 Task: Plan a trip to Nzega, Tanzania from 5th December, 2023 to 10th December, 2023 for 4 adults.2 bedrooms having 4 beds and 2 bathrooms. Property type can be house. Look for 3 properties as per requirement.
Action: Mouse moved to (497, 110)
Screenshot: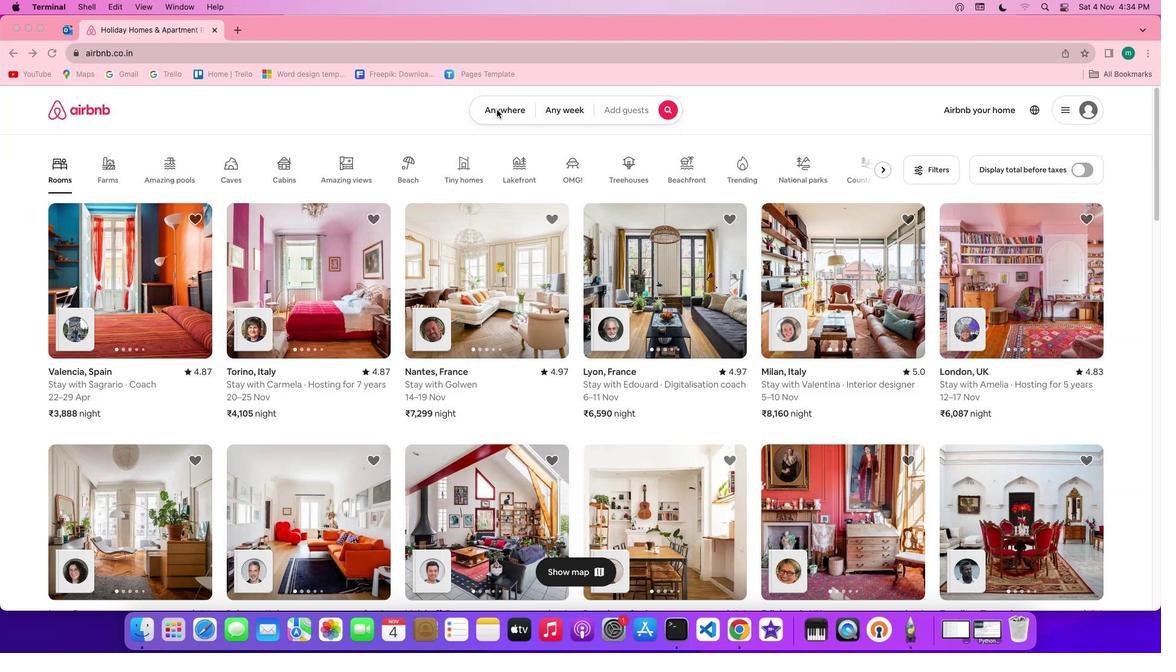 
Action: Mouse pressed left at (497, 110)
Screenshot: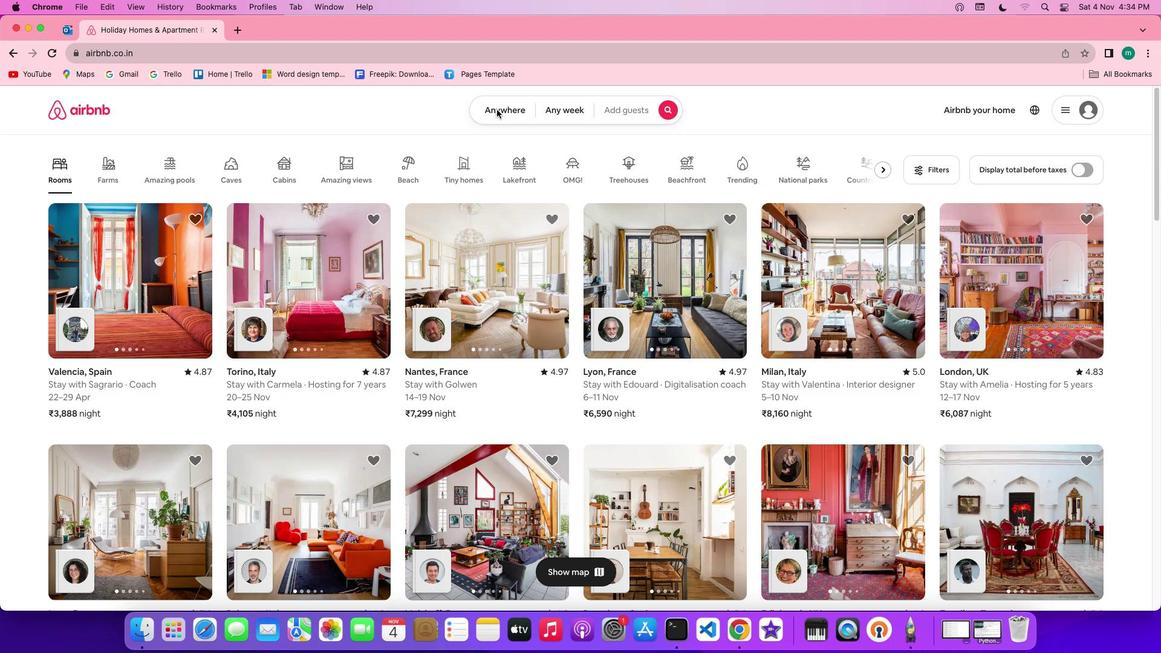 
Action: Mouse pressed left at (497, 110)
Screenshot: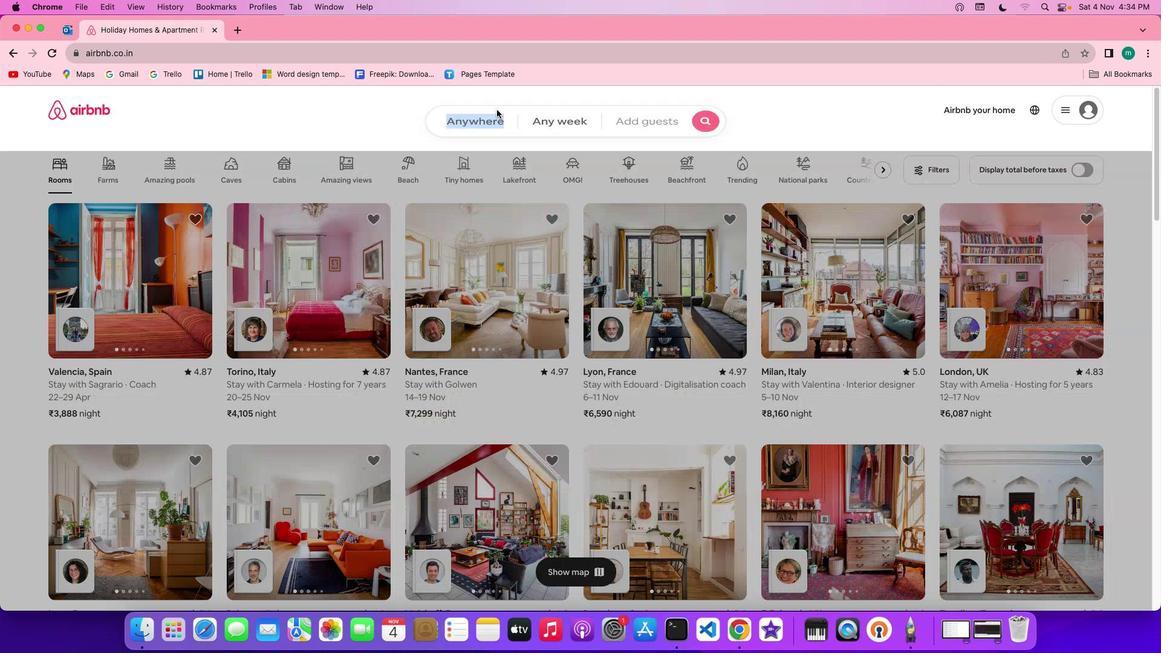 
Action: Mouse moved to (454, 155)
Screenshot: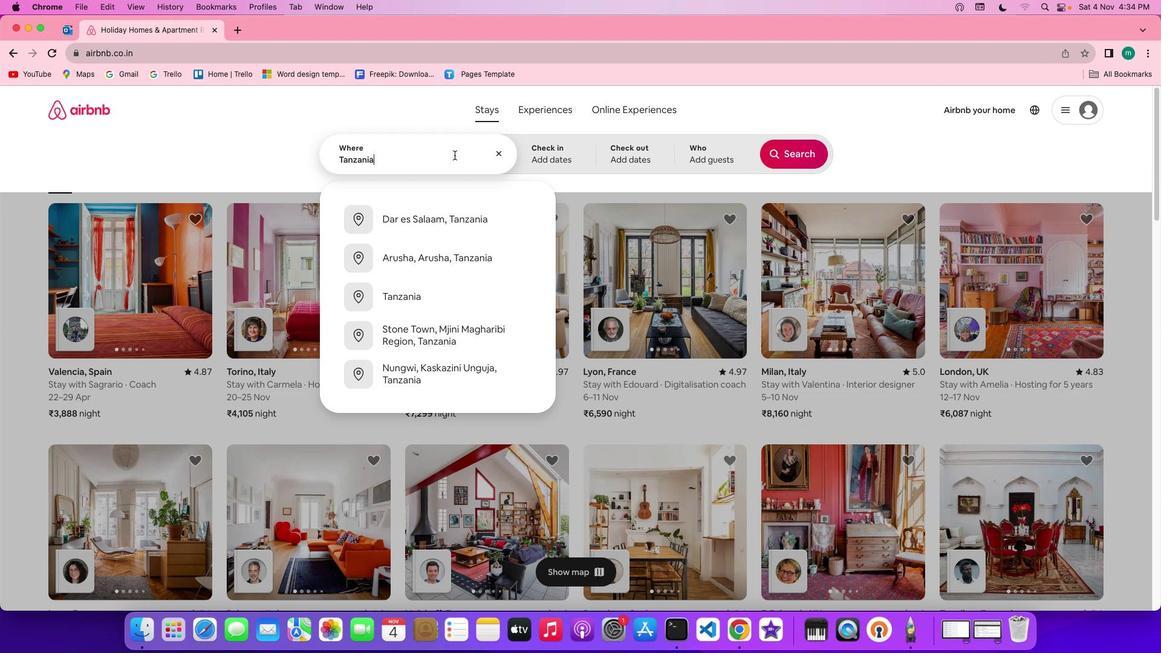 
Action: Key pressed Key.shift'N''z''e''g''a'','Key.spaceKey.shift't''a''n''z''a''n''i''a'
Screenshot: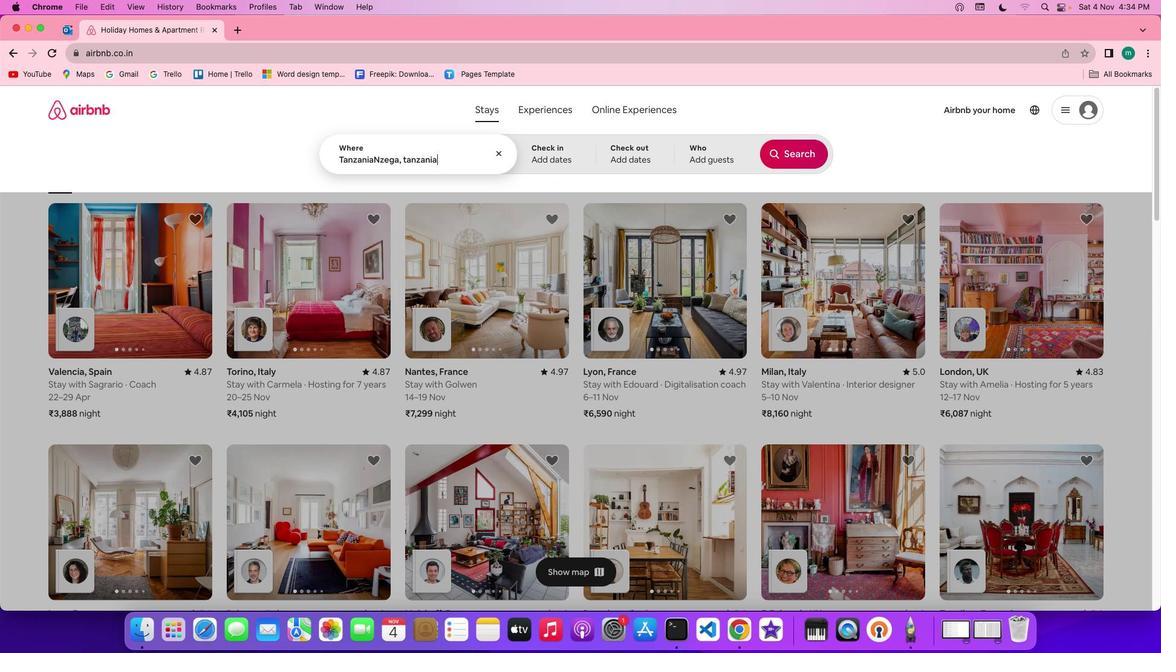 
Action: Mouse moved to (575, 163)
Screenshot: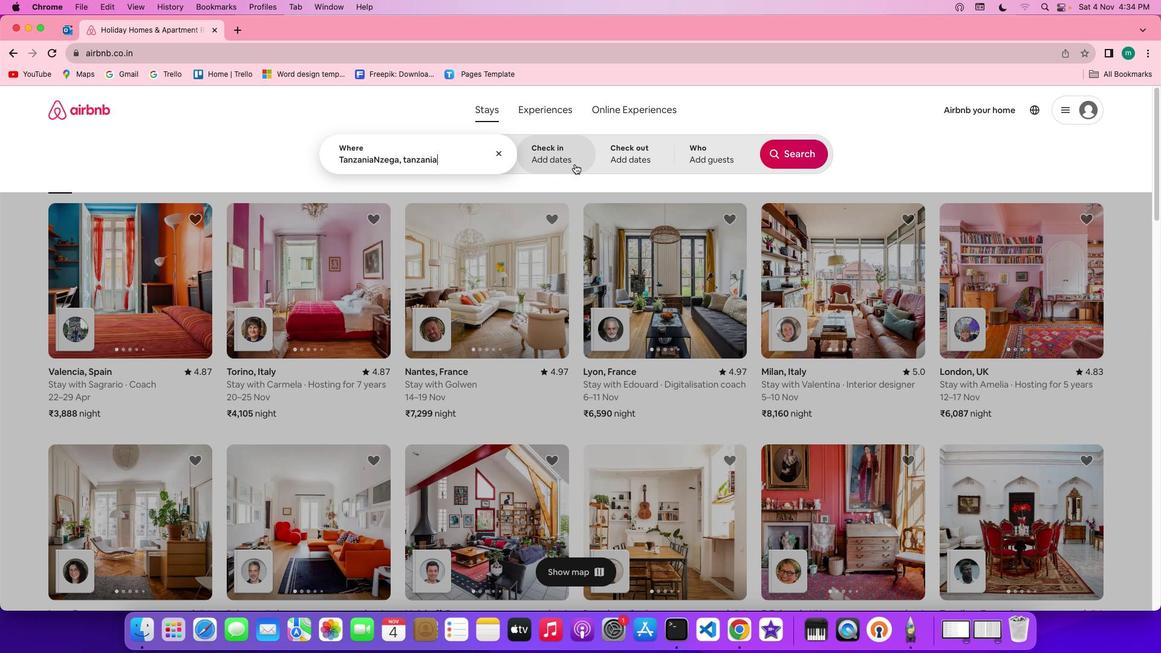 
Action: Mouse pressed left at (575, 163)
Screenshot: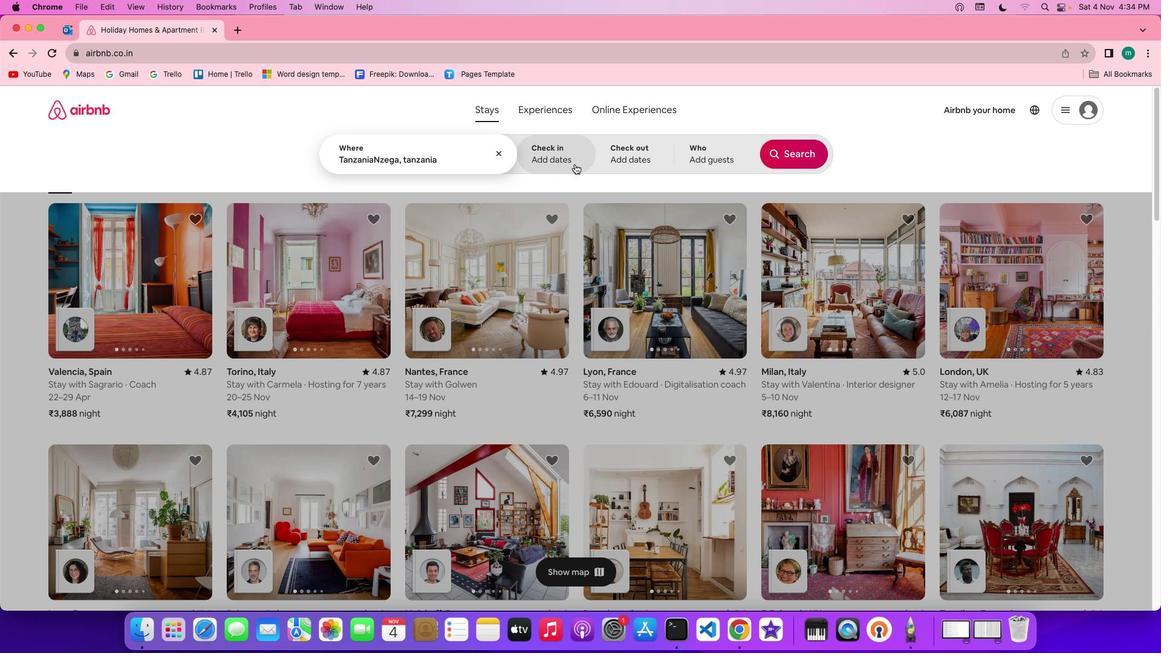 
Action: Mouse moved to (658, 332)
Screenshot: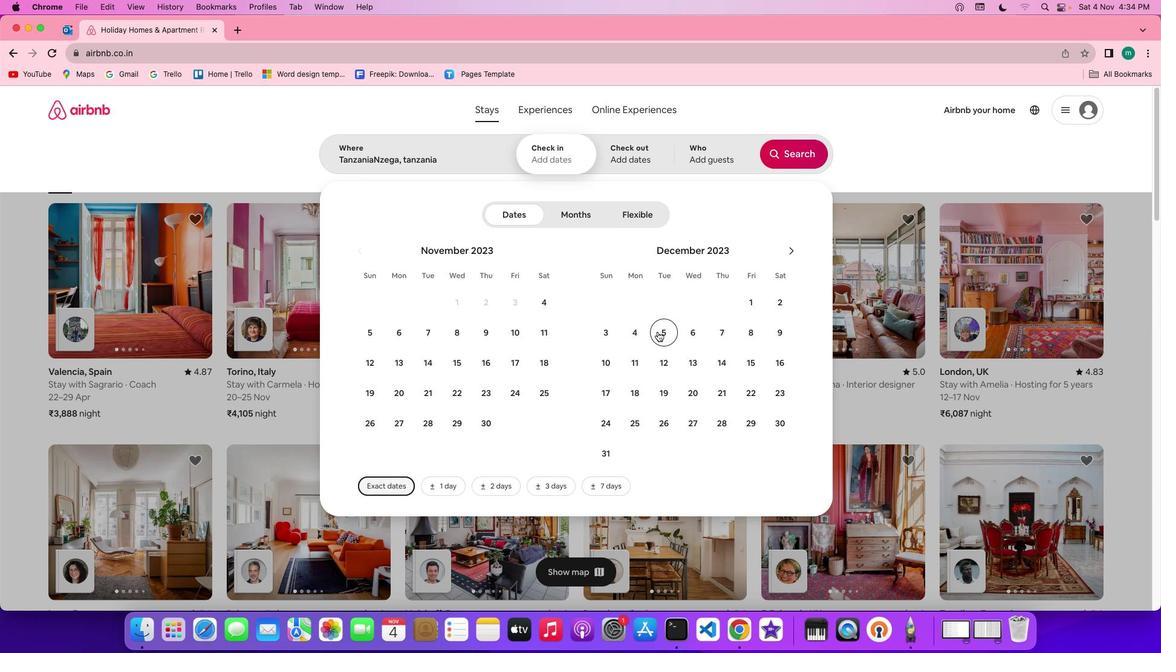 
Action: Mouse pressed left at (658, 332)
Screenshot: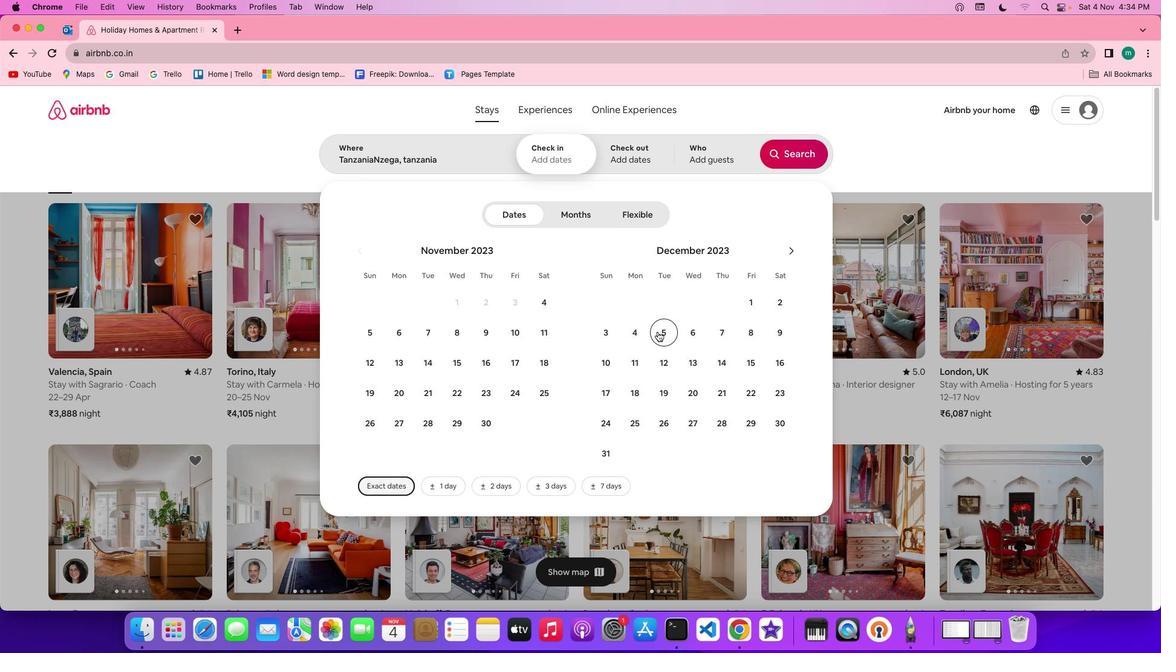 
Action: Mouse moved to (616, 361)
Screenshot: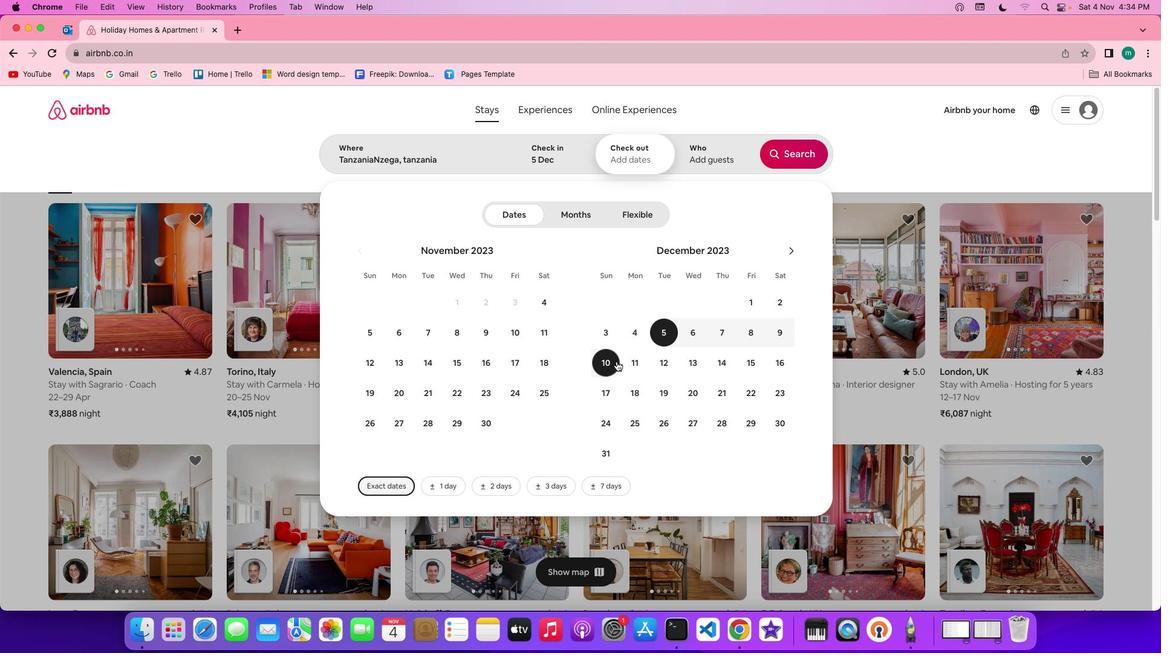 
Action: Mouse pressed left at (616, 361)
Screenshot: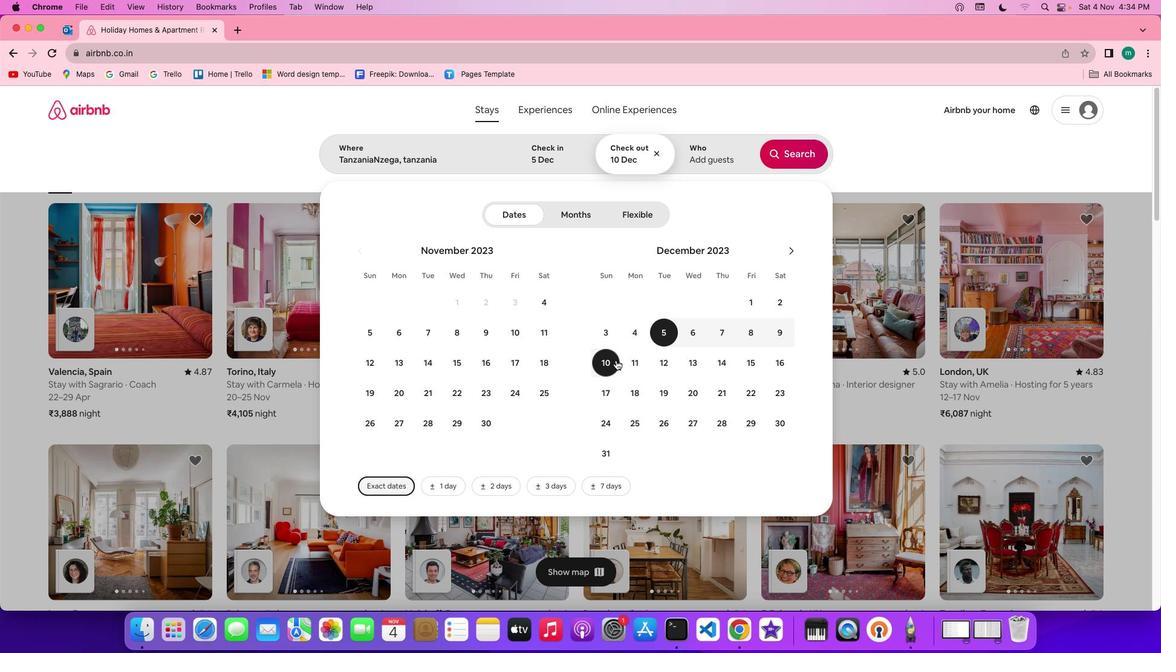 
Action: Mouse moved to (694, 165)
Screenshot: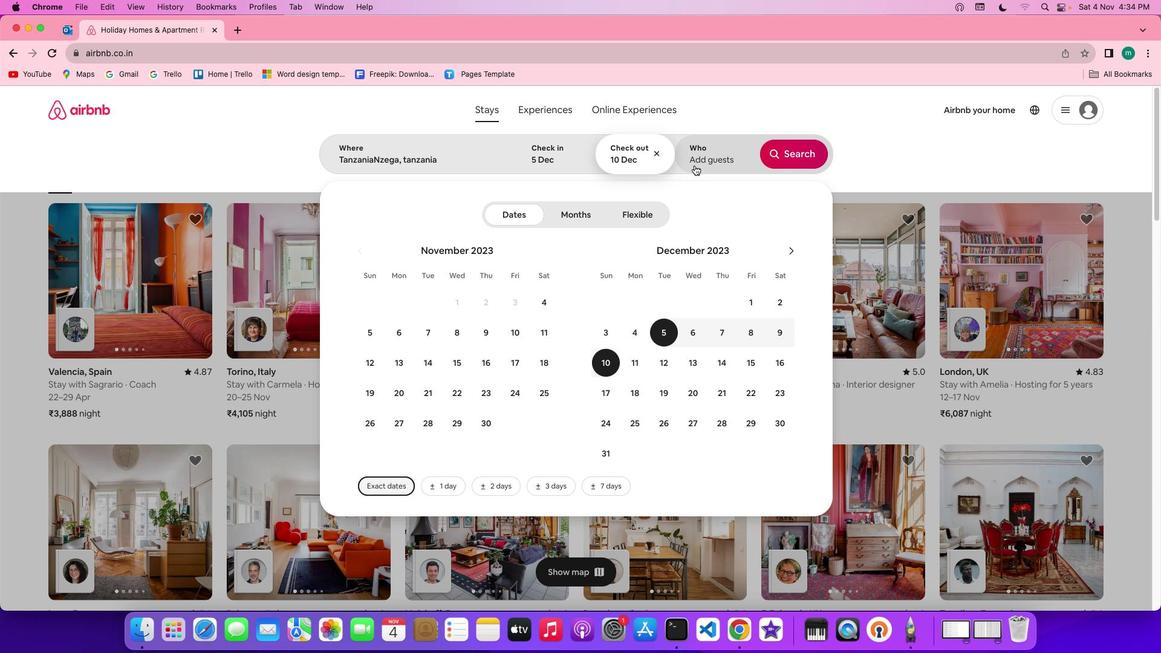 
Action: Mouse pressed left at (694, 165)
Screenshot: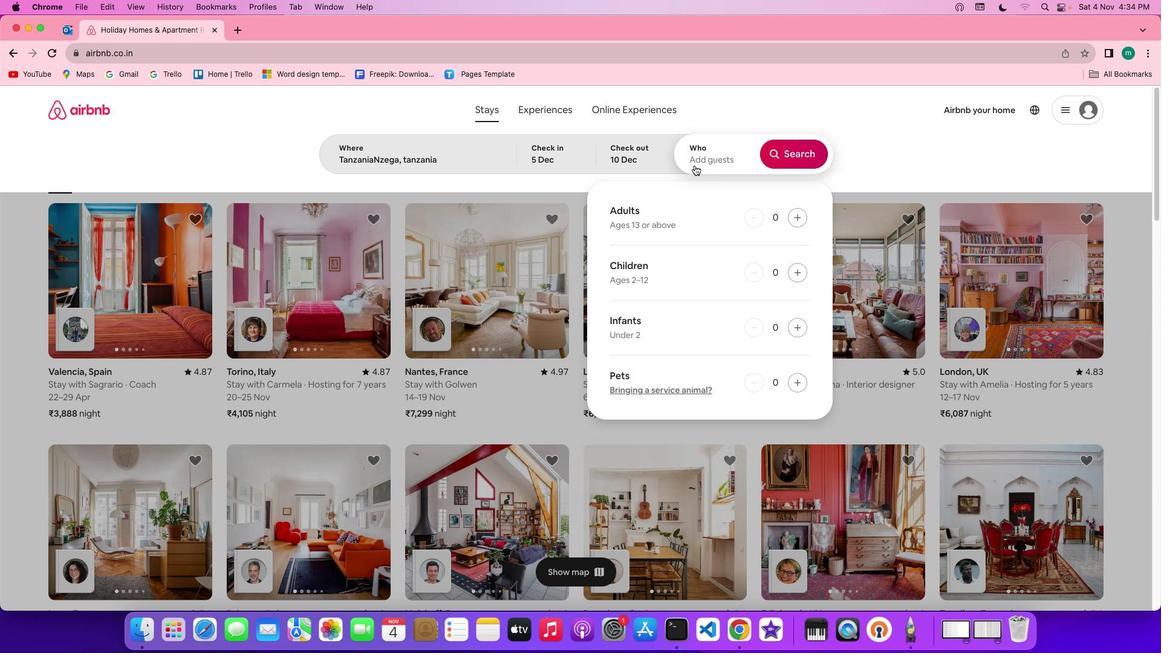 
Action: Mouse moved to (790, 217)
Screenshot: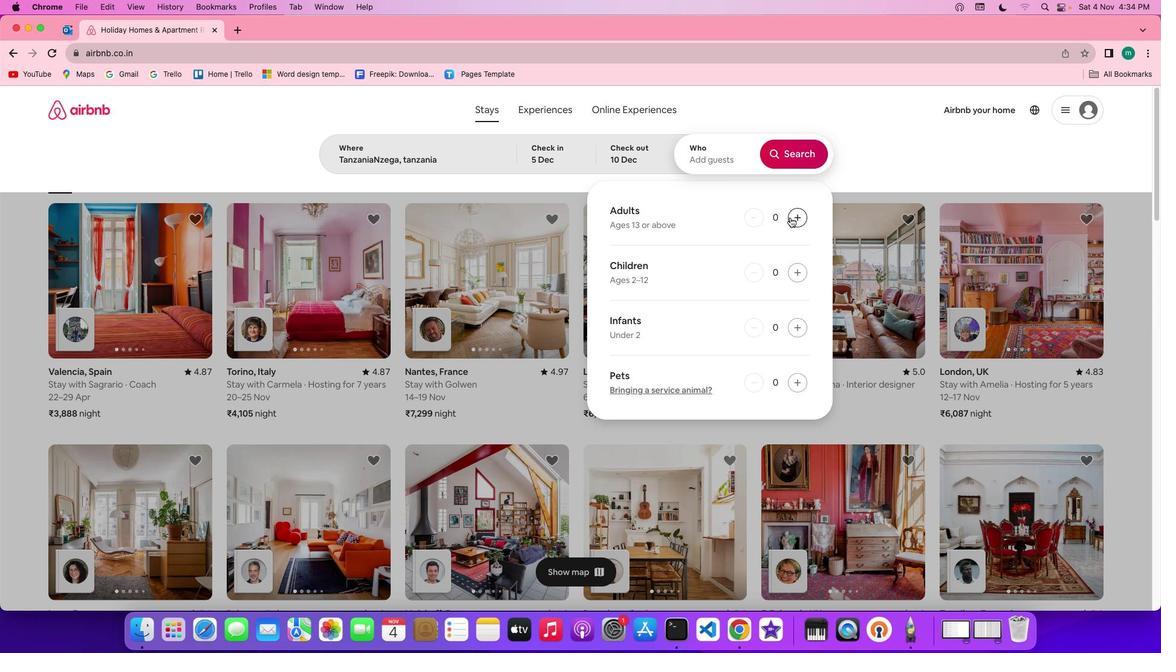 
Action: Mouse pressed left at (790, 217)
Screenshot: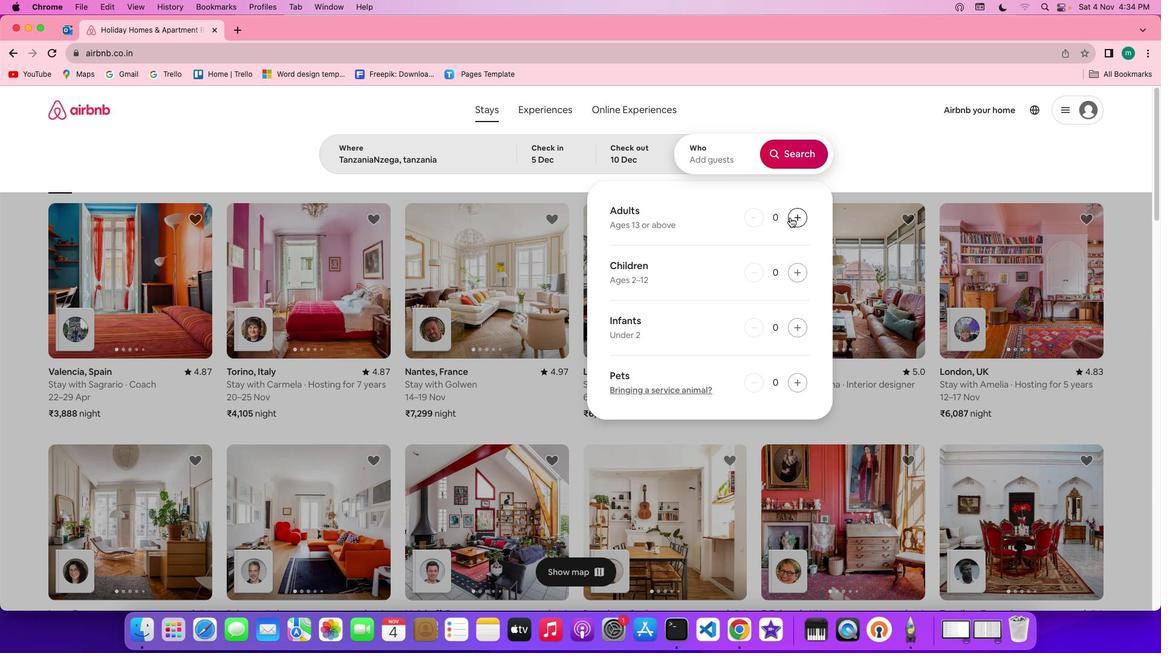 
Action: Mouse pressed left at (790, 217)
Screenshot: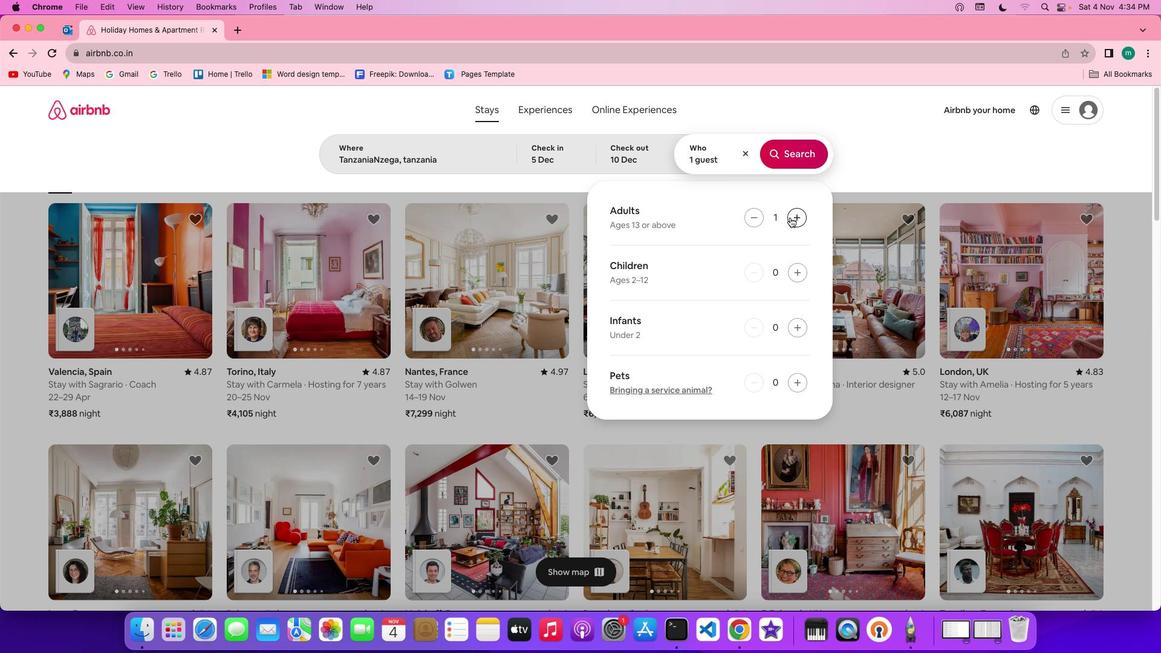 
Action: Mouse pressed left at (790, 217)
Screenshot: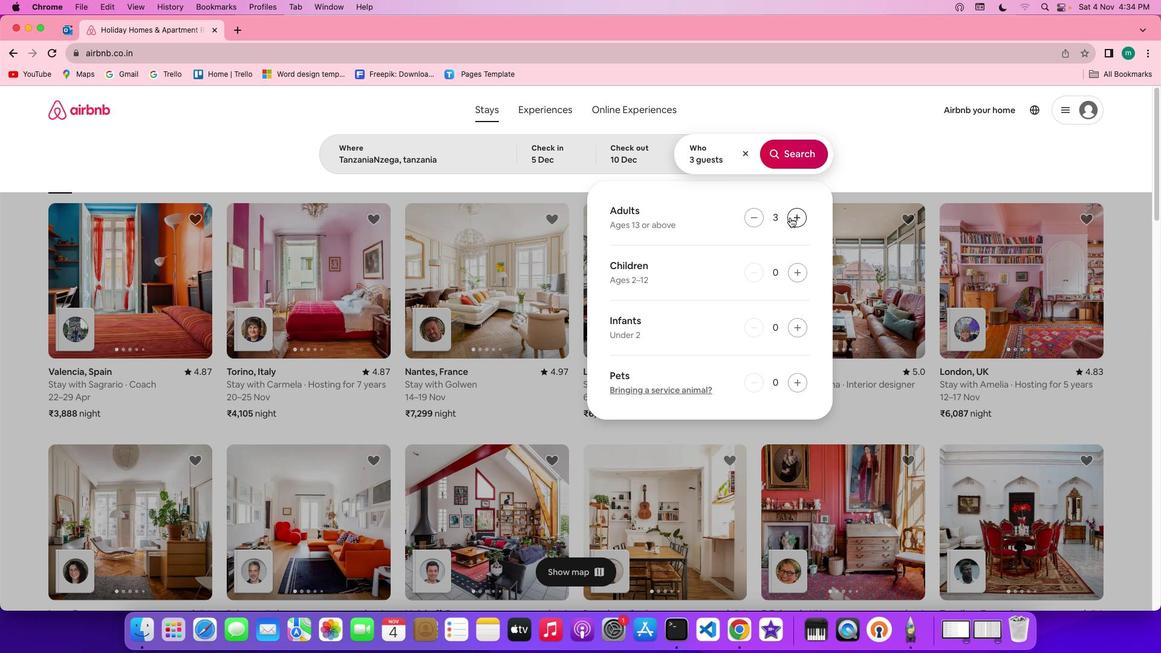 
Action: Mouse pressed left at (790, 217)
Screenshot: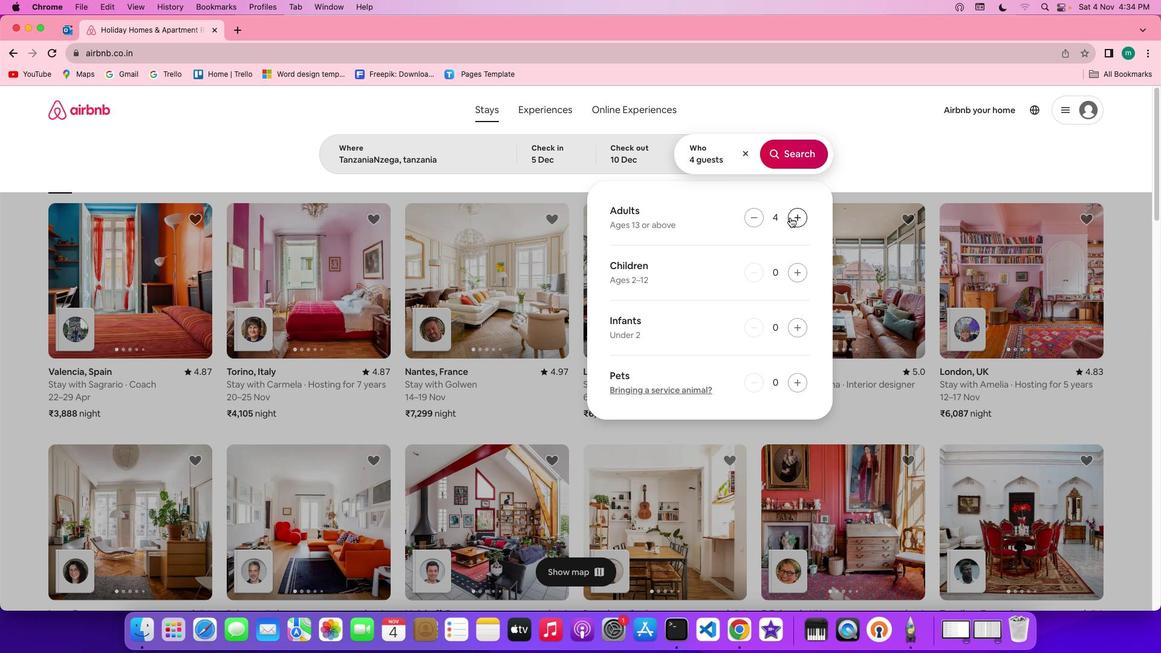
Action: Mouse moved to (793, 159)
Screenshot: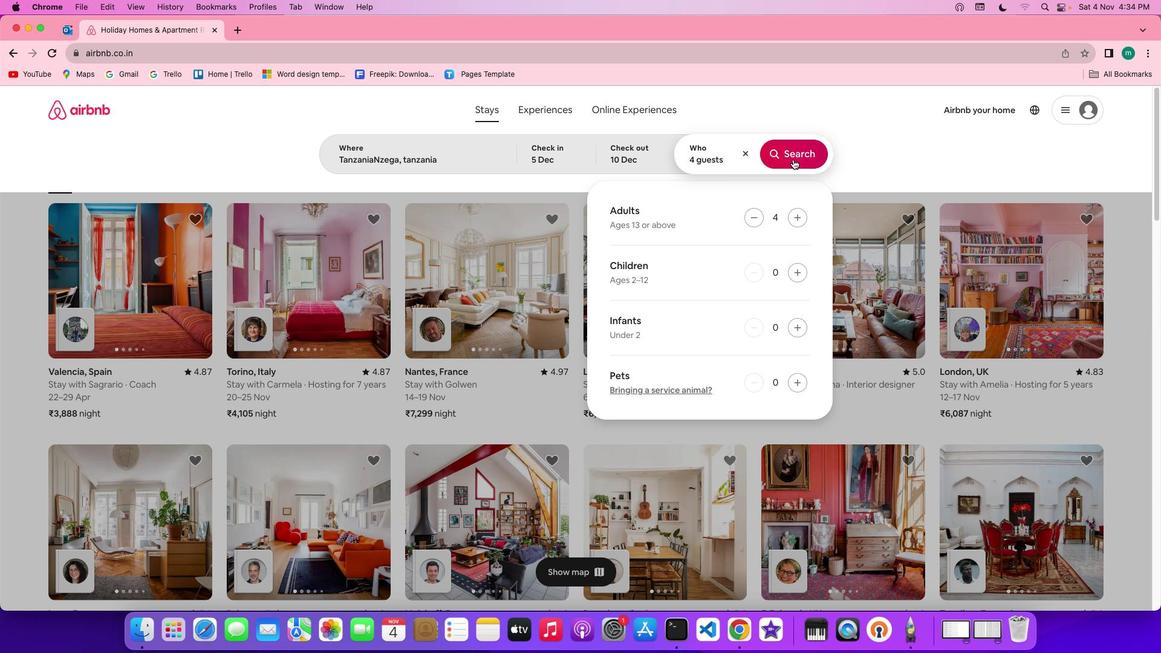 
Action: Mouse pressed left at (793, 159)
Screenshot: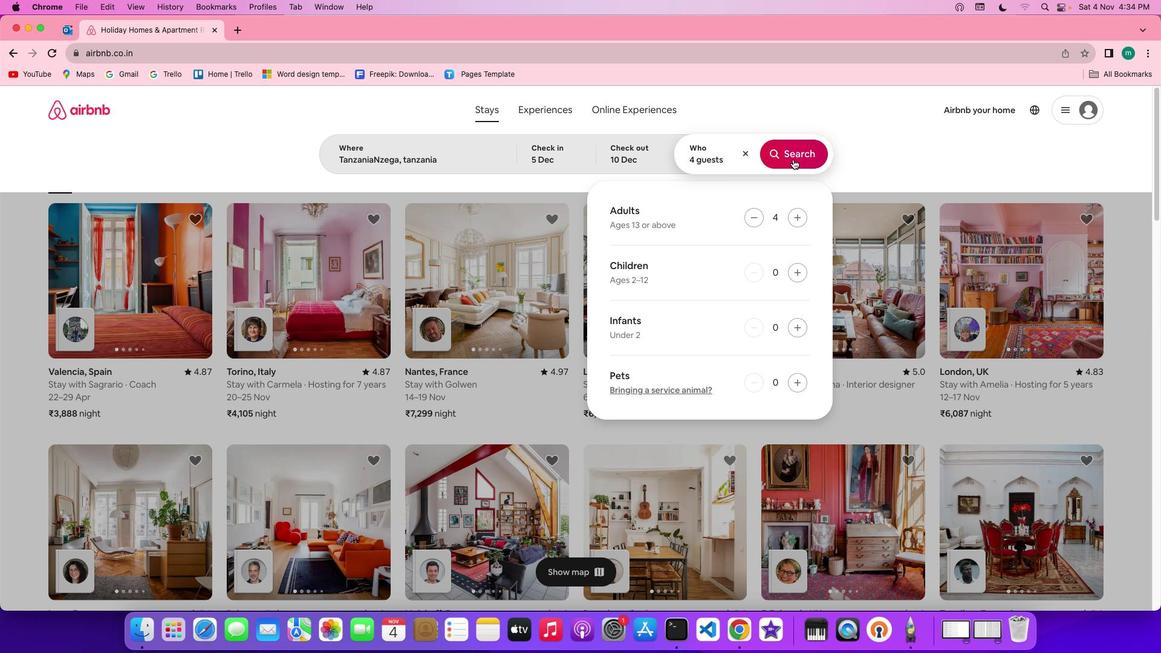 
Action: Mouse moved to (957, 154)
Screenshot: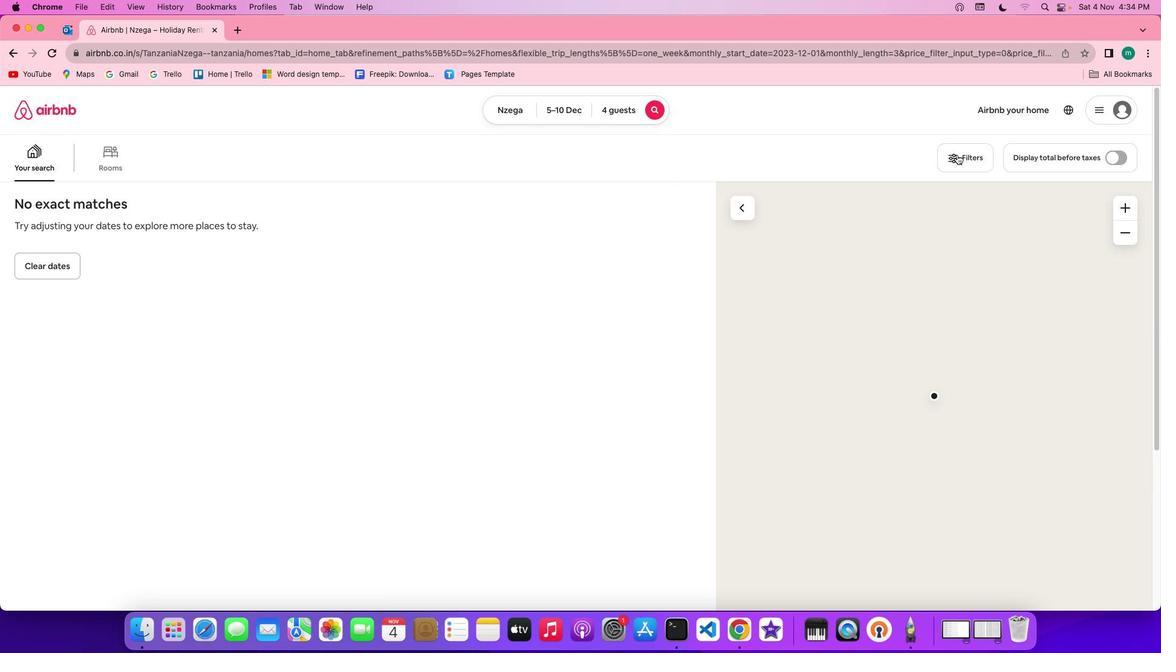 
Action: Mouse pressed left at (957, 154)
Screenshot: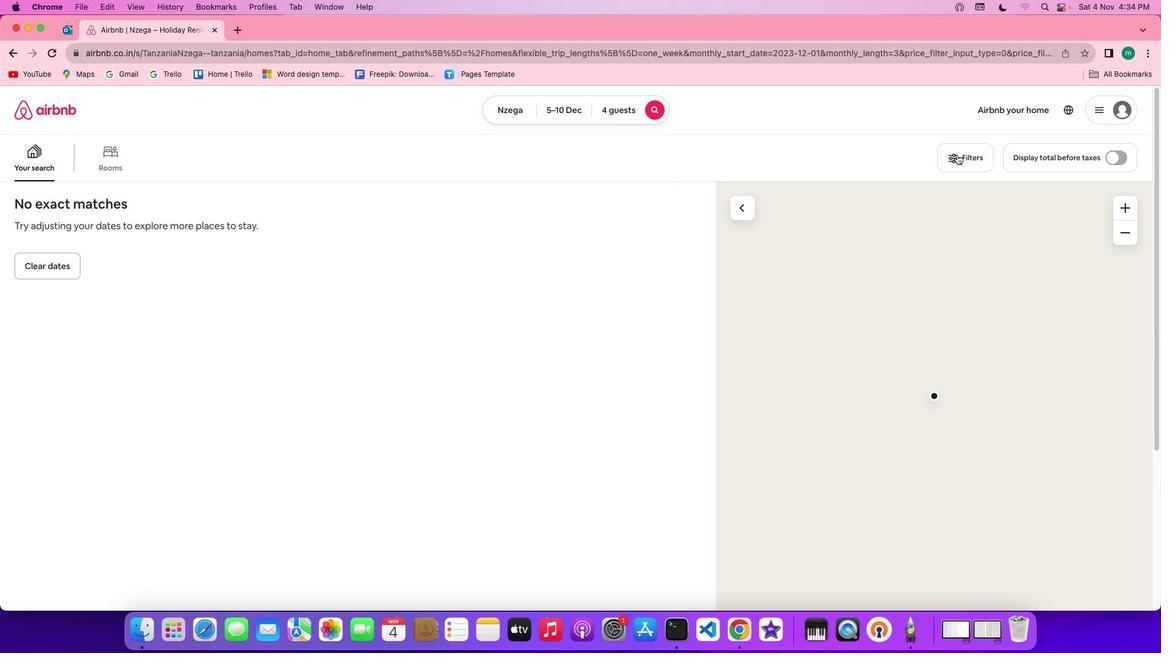 
Action: Mouse moved to (968, 154)
Screenshot: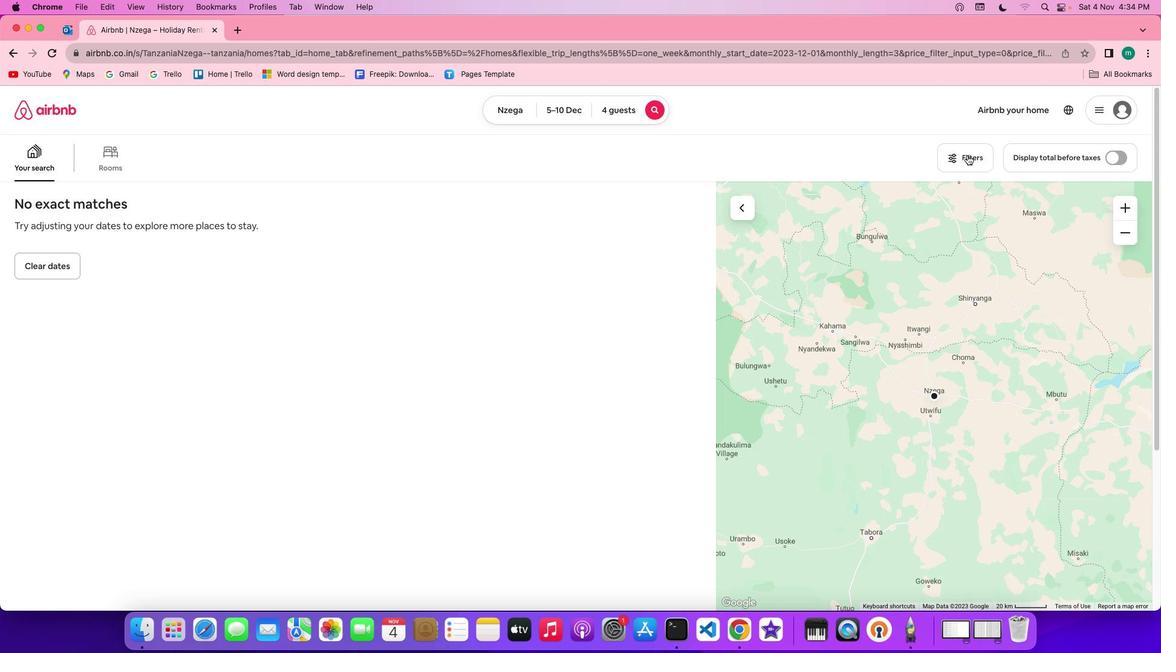 
Action: Mouse pressed left at (968, 154)
Screenshot: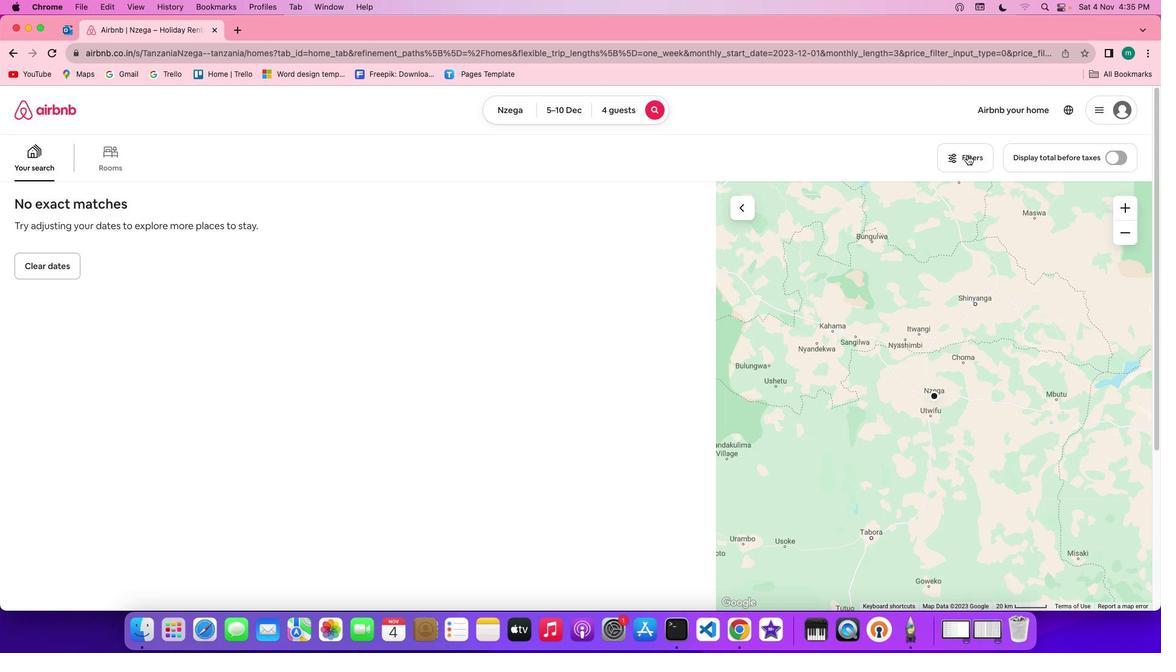 
Action: Mouse moved to (553, 380)
Screenshot: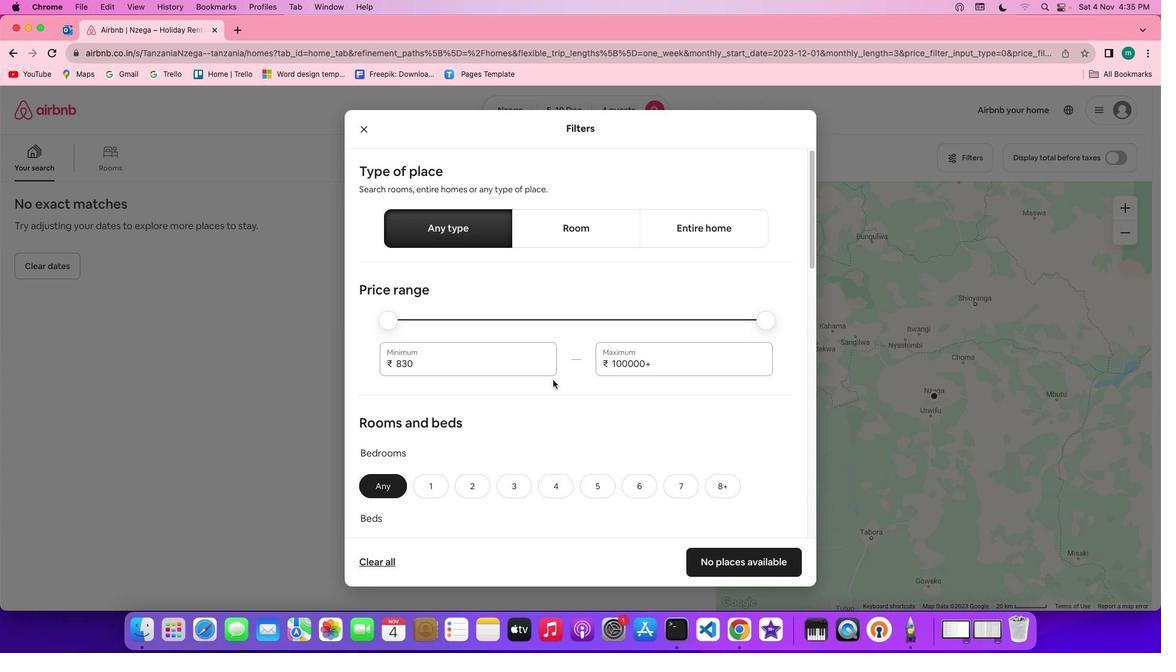 
Action: Mouse scrolled (553, 380) with delta (0, 0)
Screenshot: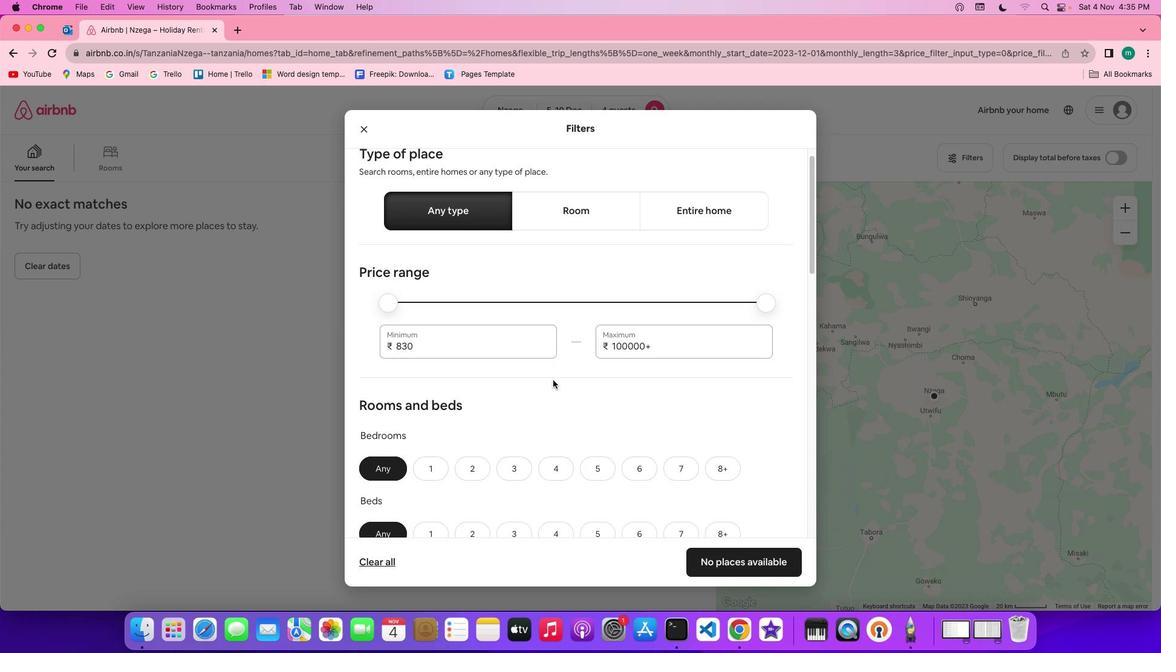 
Action: Mouse scrolled (553, 380) with delta (0, 0)
Screenshot: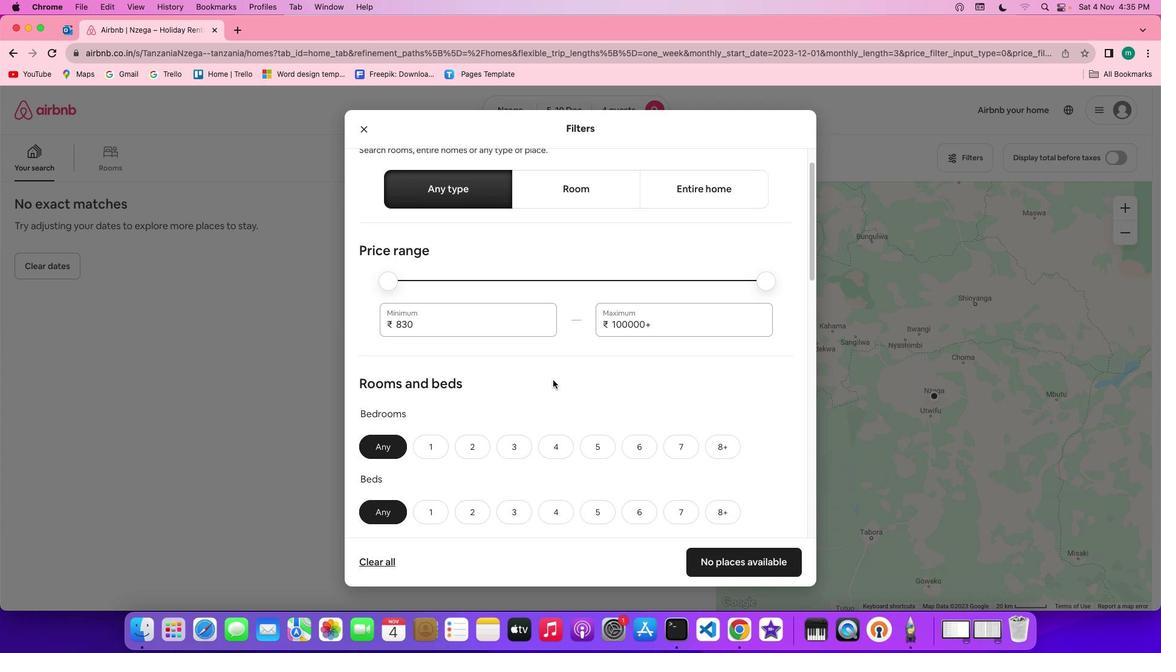 
Action: Mouse scrolled (553, 380) with delta (0, -1)
Screenshot: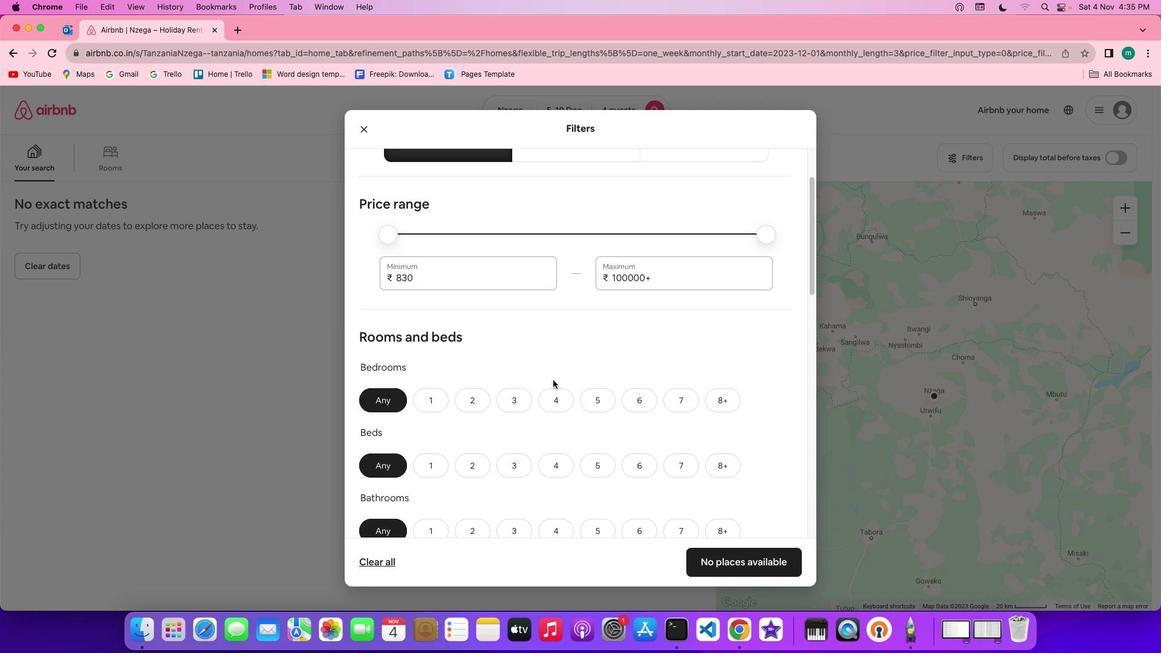 
Action: Mouse scrolled (553, 380) with delta (0, -1)
Screenshot: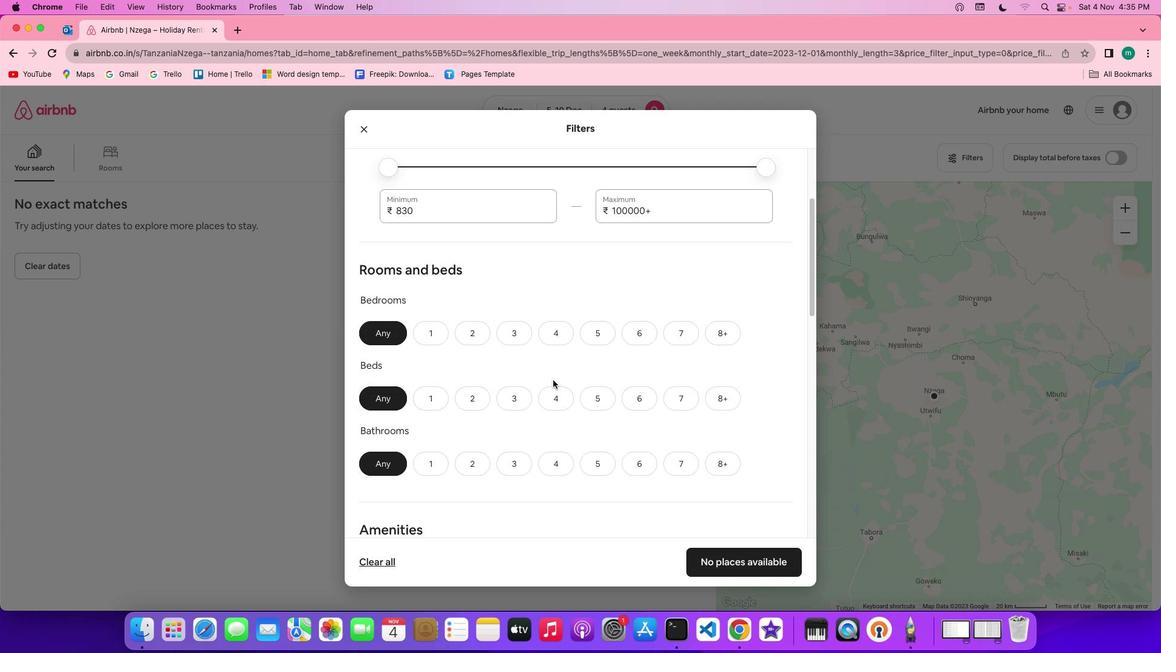 
Action: Mouse scrolled (553, 380) with delta (0, 0)
Screenshot: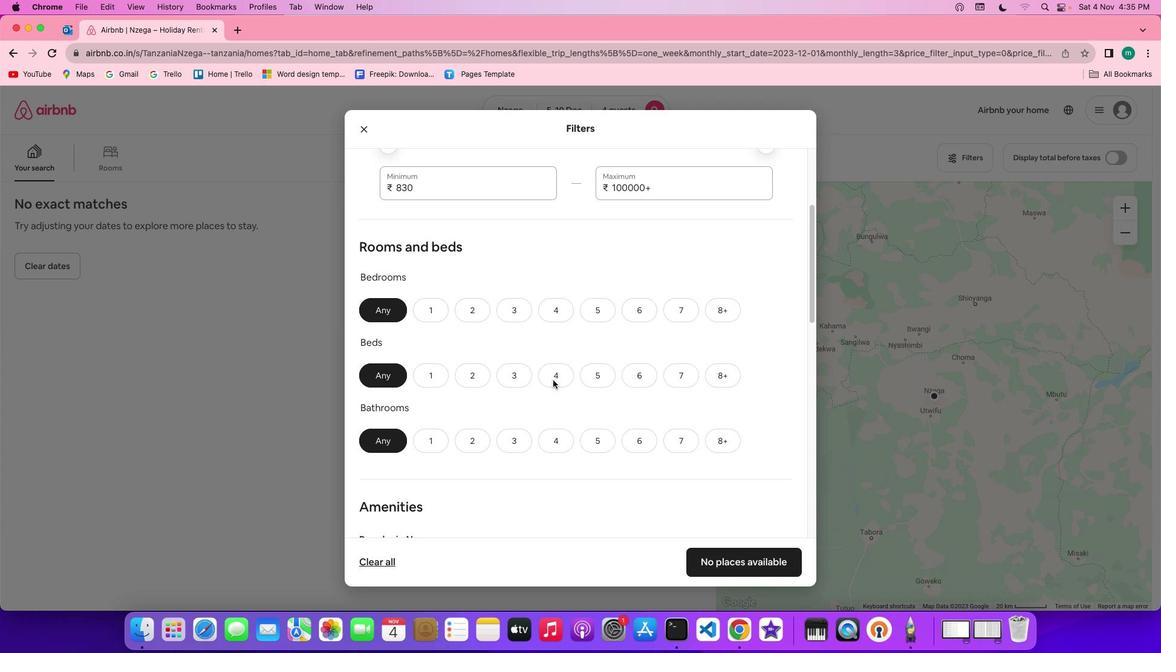 
Action: Mouse scrolled (553, 380) with delta (0, 0)
Screenshot: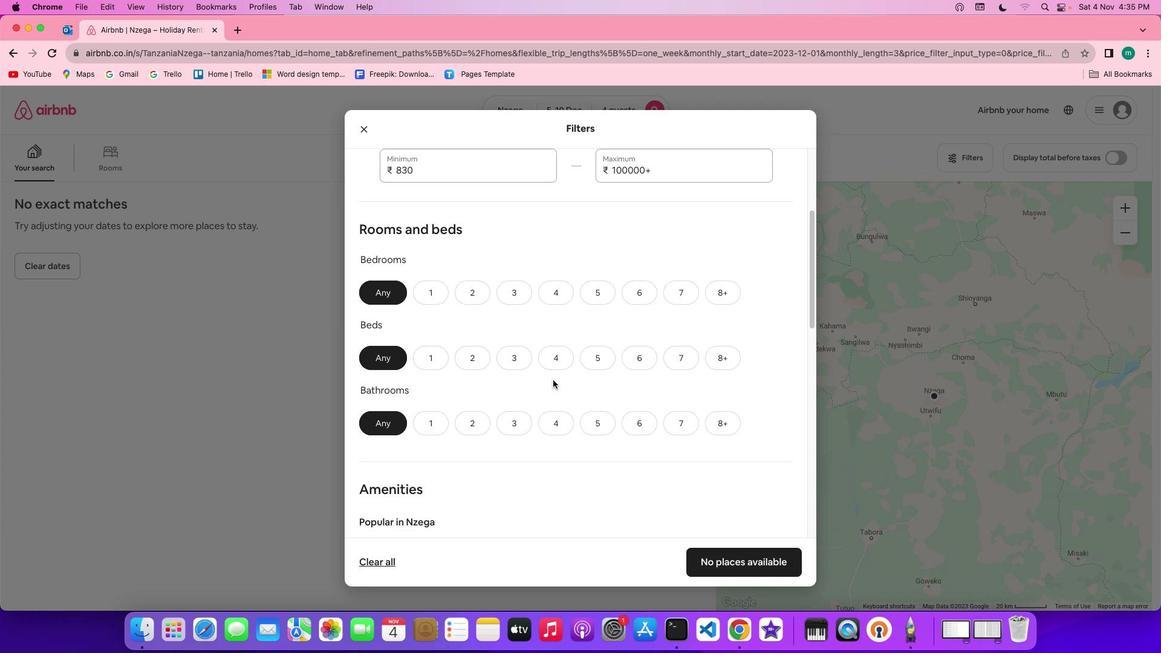 
Action: Mouse scrolled (553, 380) with delta (0, -1)
Screenshot: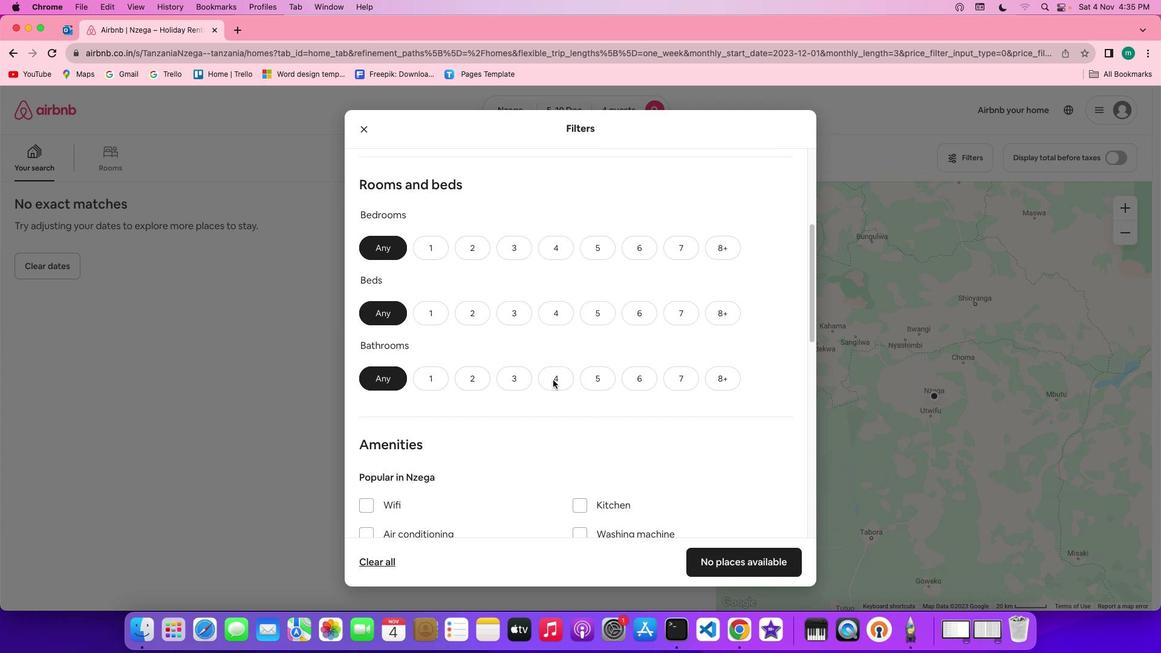 
Action: Mouse scrolled (553, 380) with delta (0, -1)
Screenshot: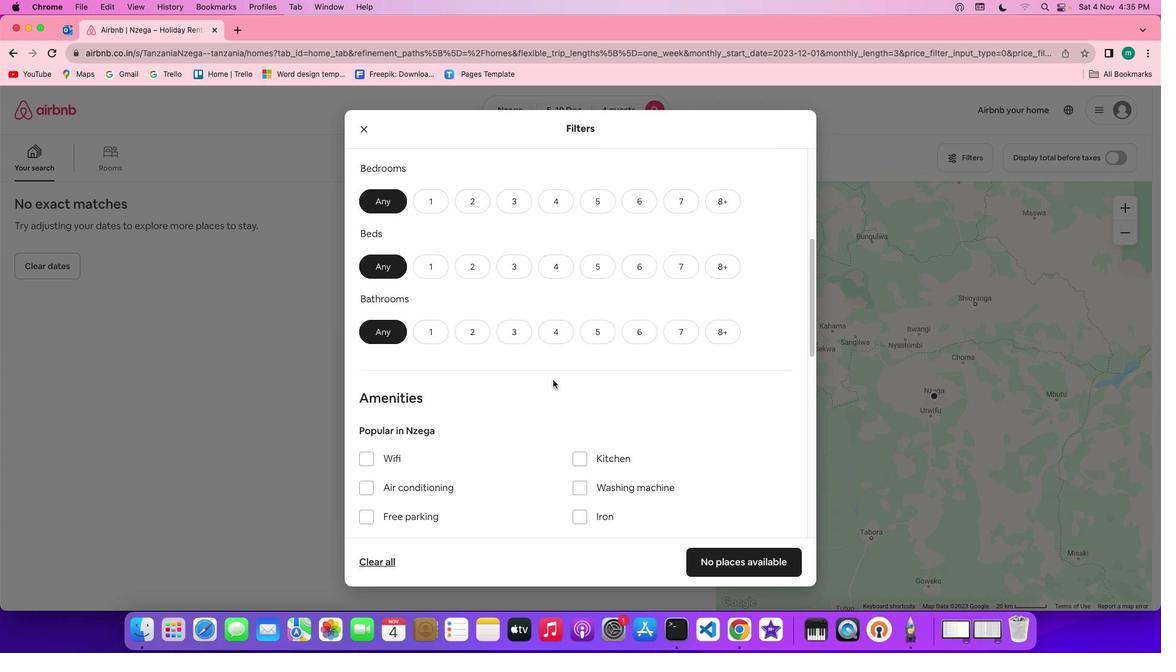 
Action: Mouse moved to (468, 191)
Screenshot: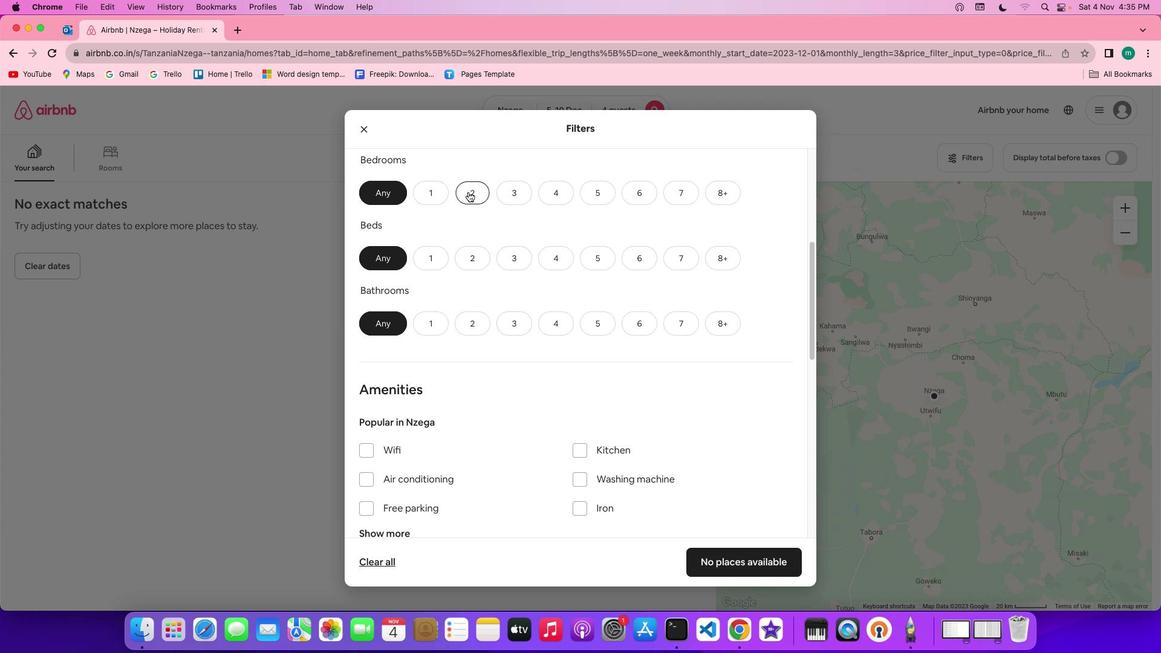 
Action: Mouse pressed left at (468, 191)
Screenshot: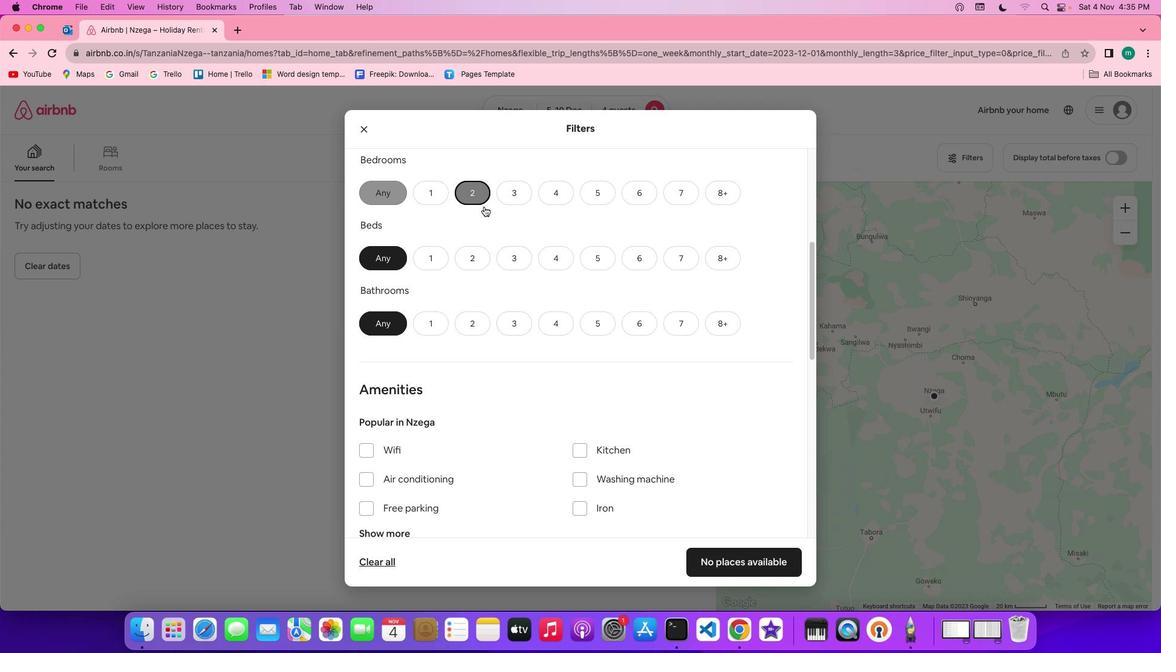 
Action: Mouse moved to (568, 262)
Screenshot: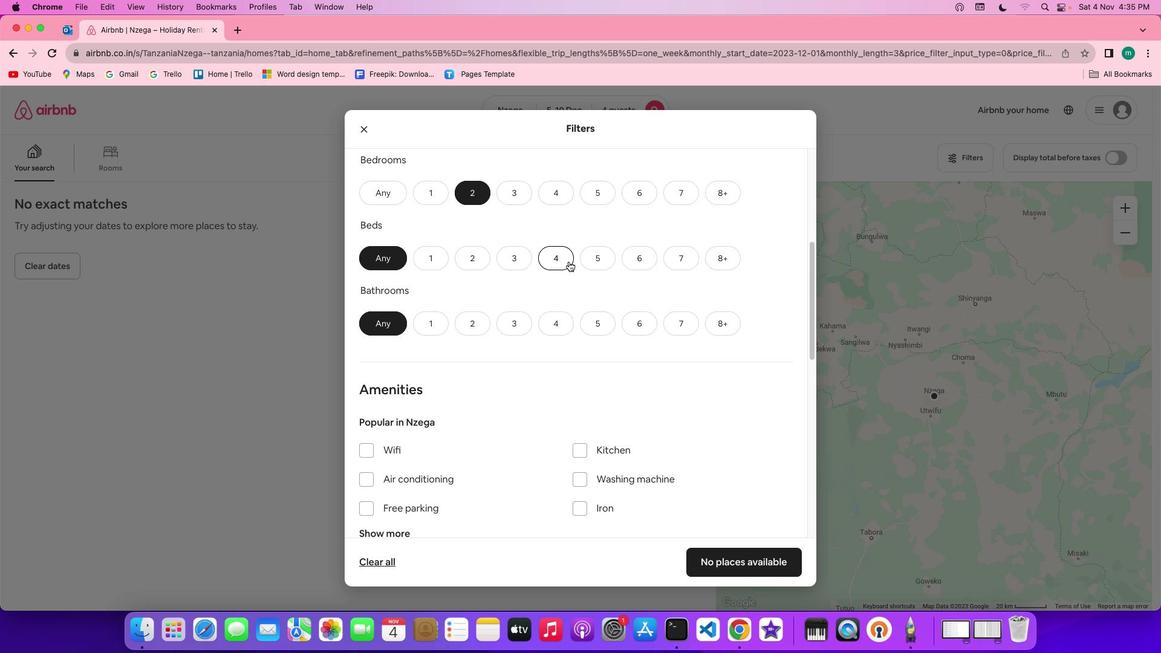 
Action: Mouse pressed left at (568, 262)
Screenshot: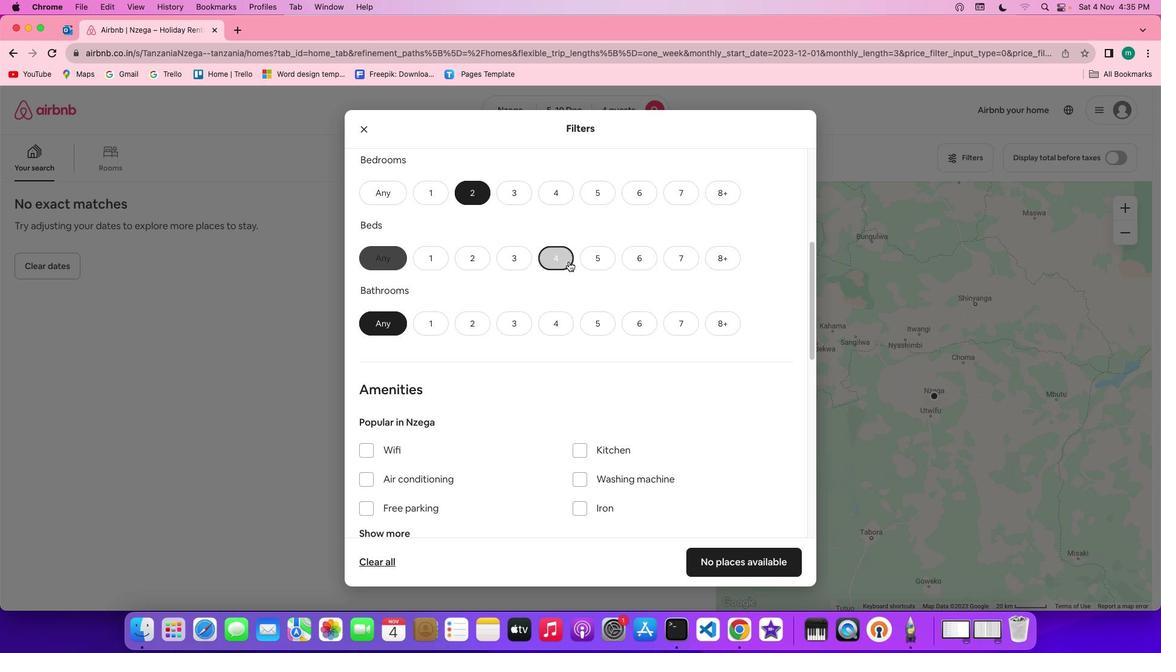 
Action: Mouse moved to (465, 323)
Screenshot: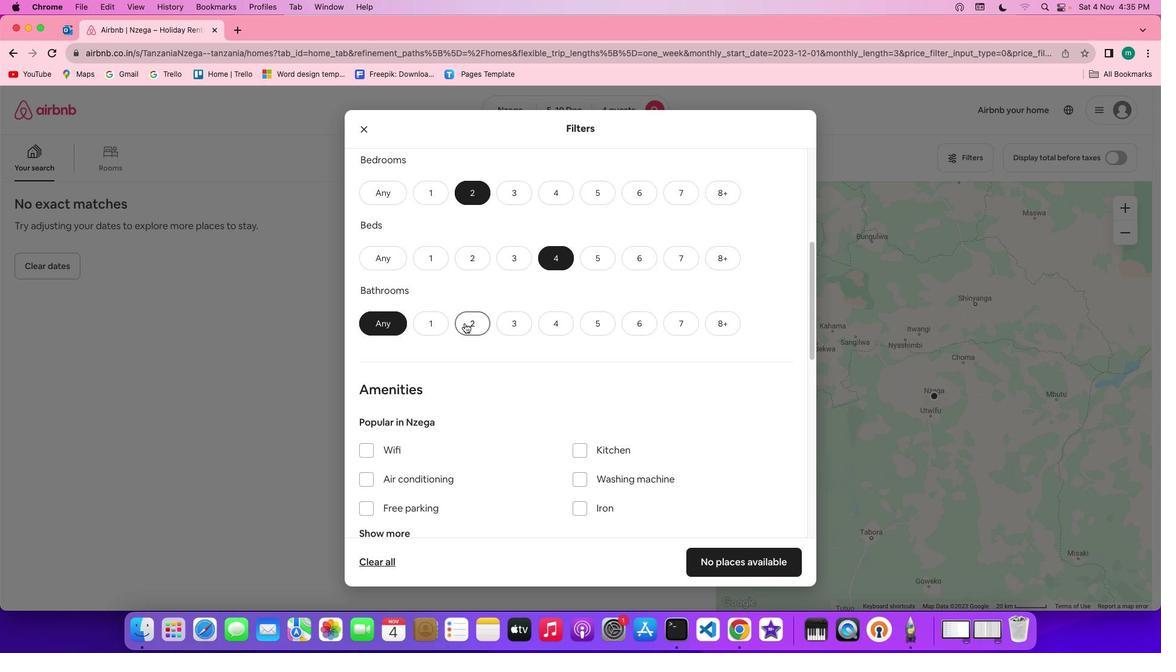 
Action: Mouse pressed left at (465, 323)
Screenshot: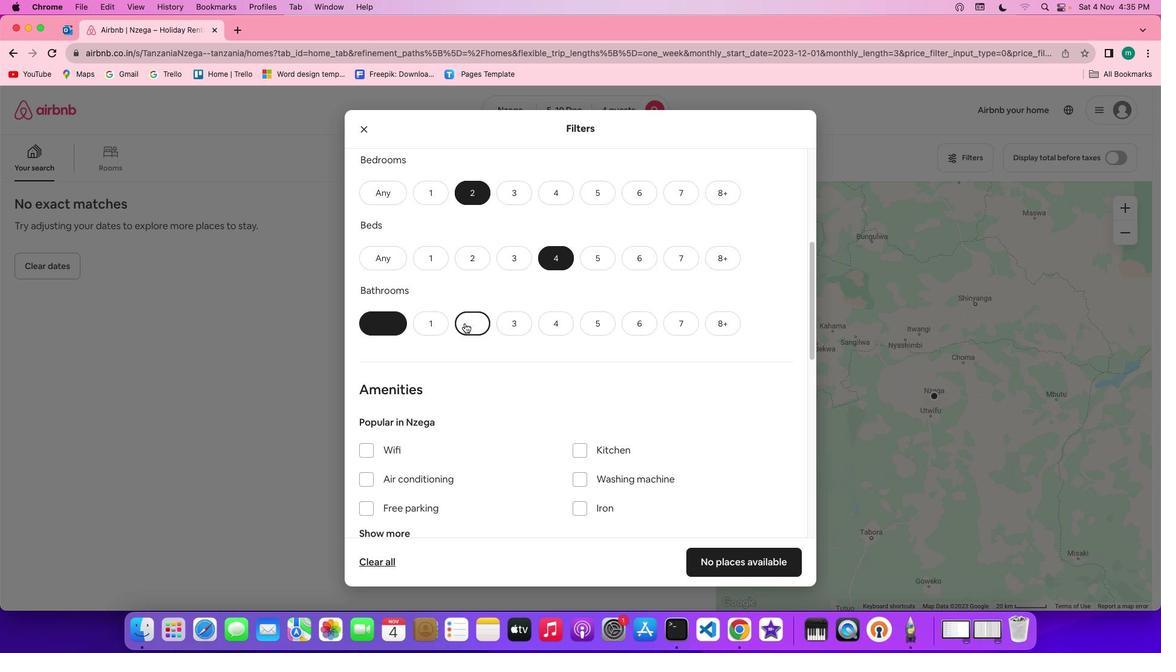 
Action: Mouse moved to (591, 353)
Screenshot: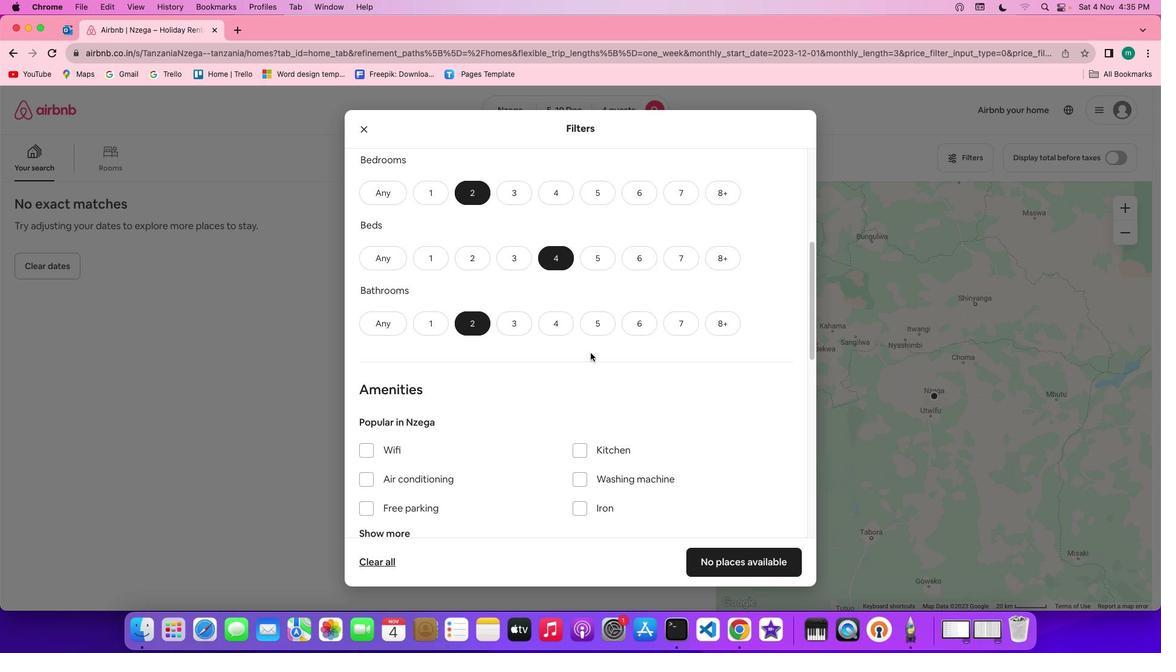 
Action: Mouse scrolled (591, 353) with delta (0, 0)
Screenshot: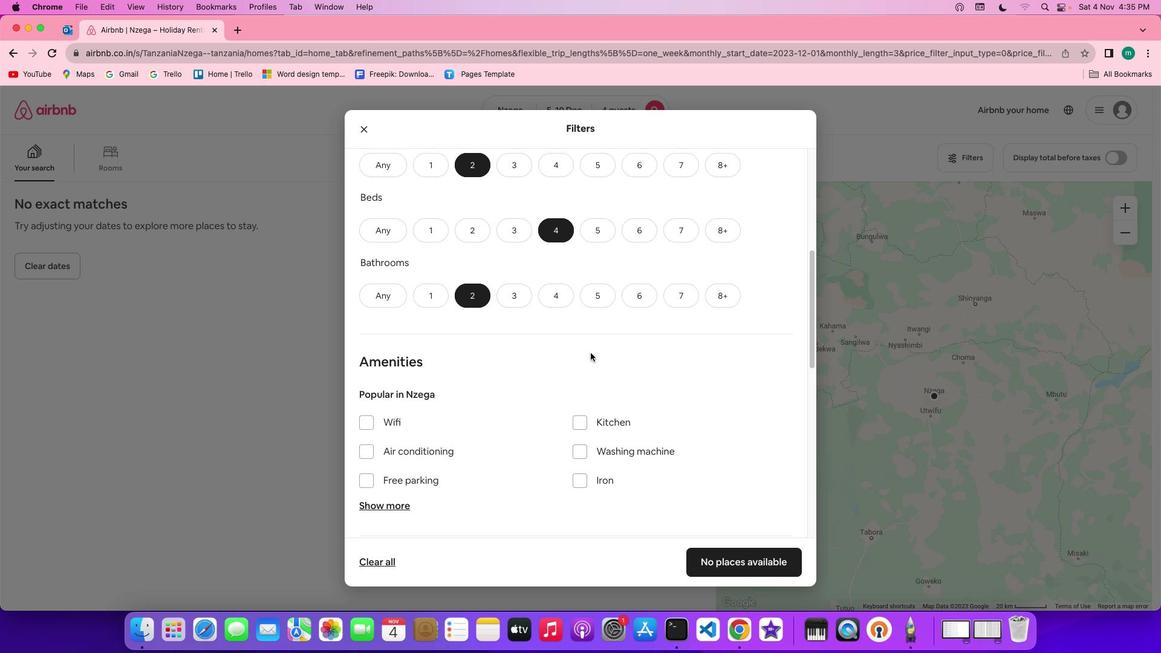 
Action: Mouse scrolled (591, 353) with delta (0, 0)
Screenshot: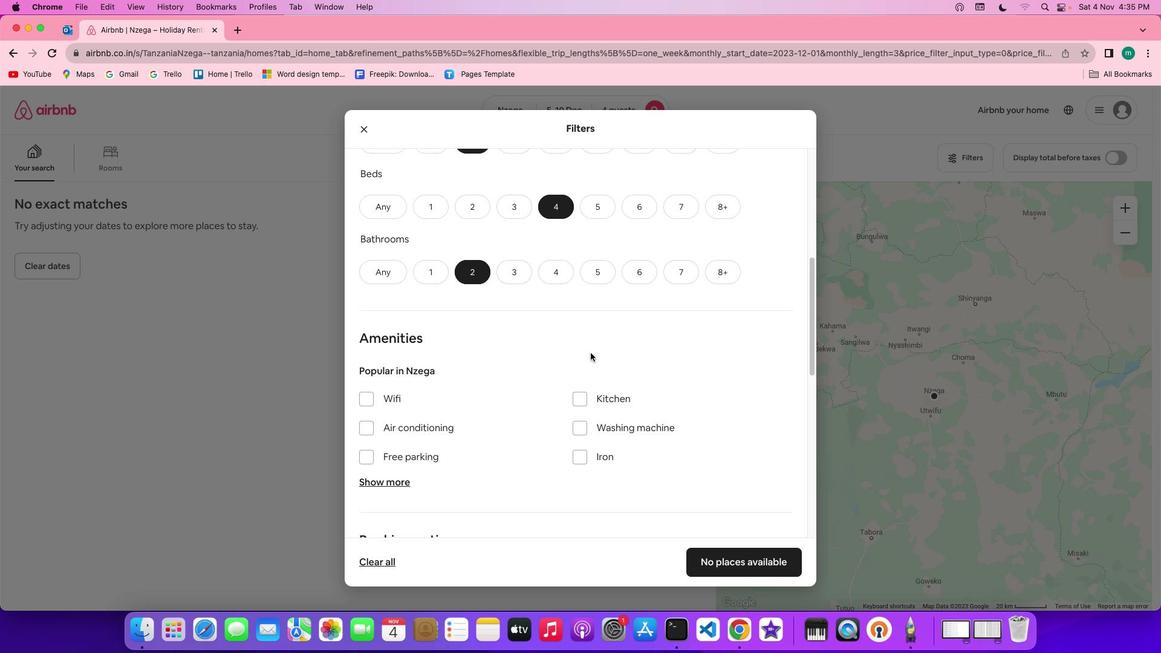 
Action: Mouse scrolled (591, 353) with delta (0, -1)
Screenshot: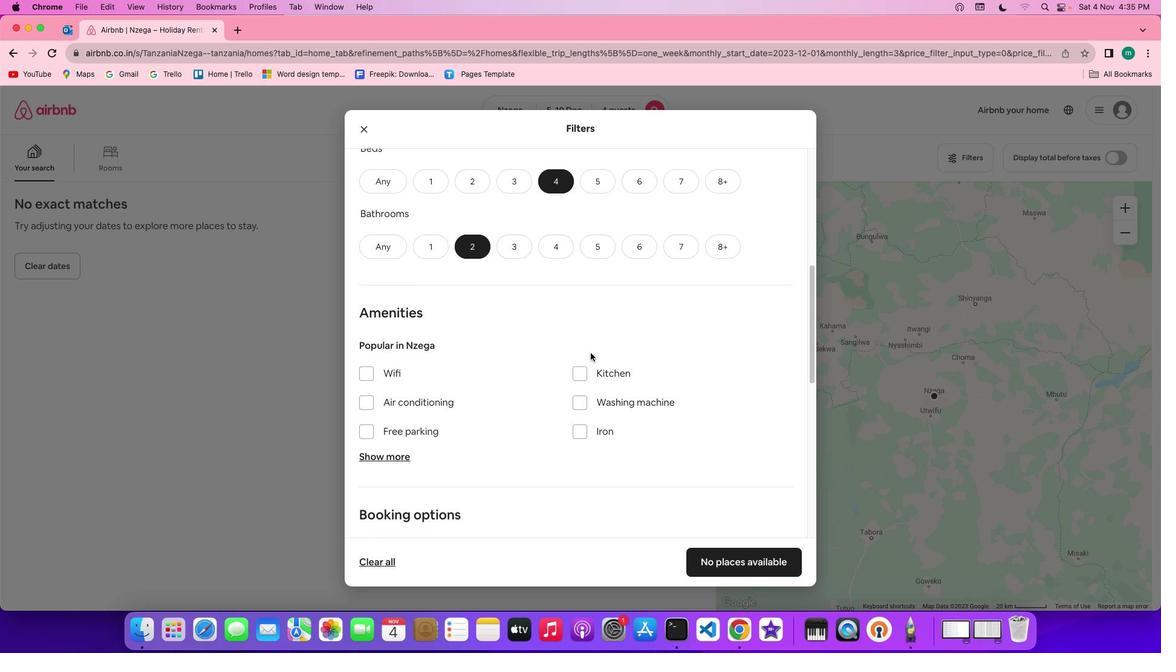 
Action: Mouse scrolled (591, 353) with delta (0, -1)
Screenshot: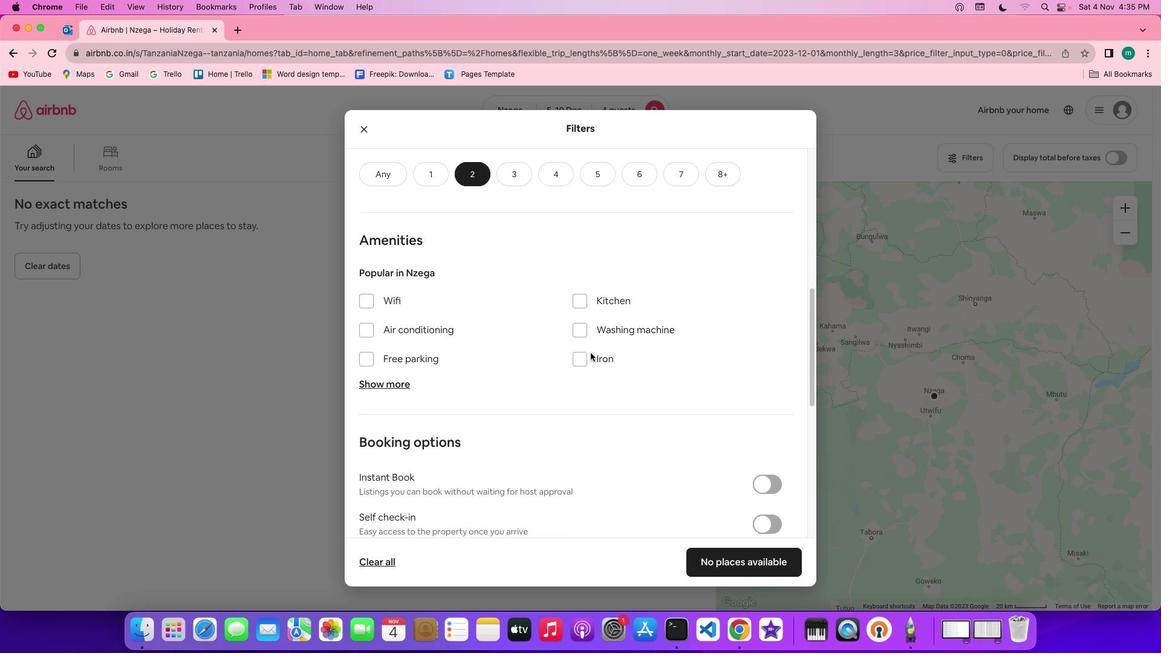 
Action: Mouse scrolled (591, 353) with delta (0, 0)
Screenshot: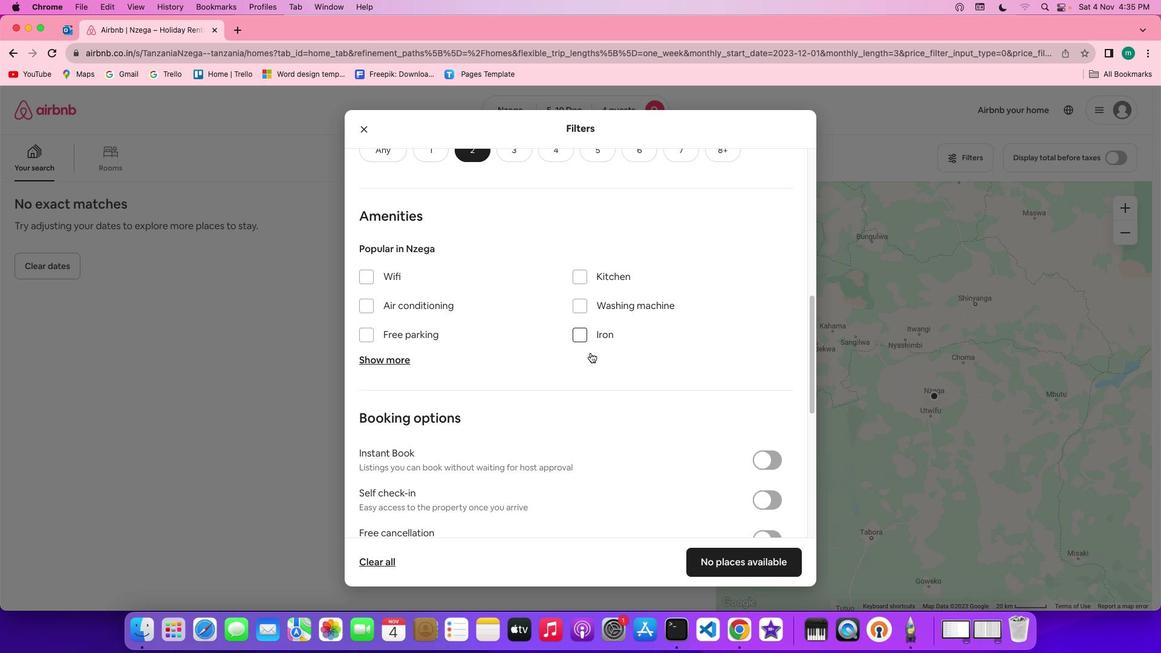 
Action: Mouse scrolled (591, 353) with delta (0, 0)
Screenshot: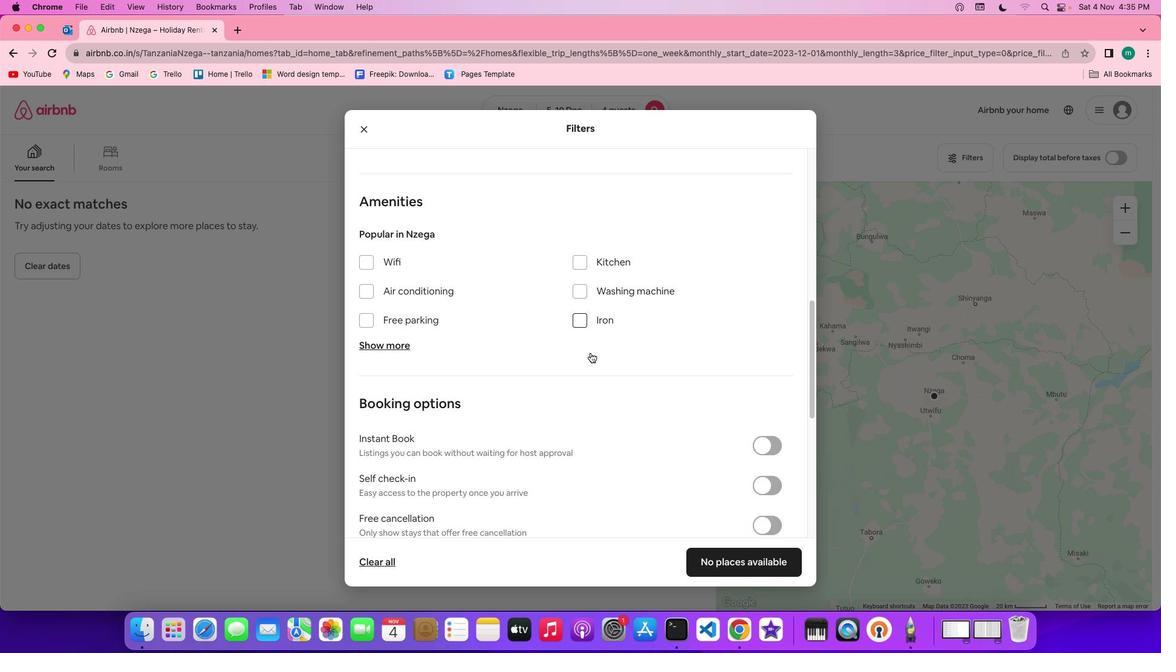 
Action: Mouse scrolled (591, 353) with delta (0, -1)
Screenshot: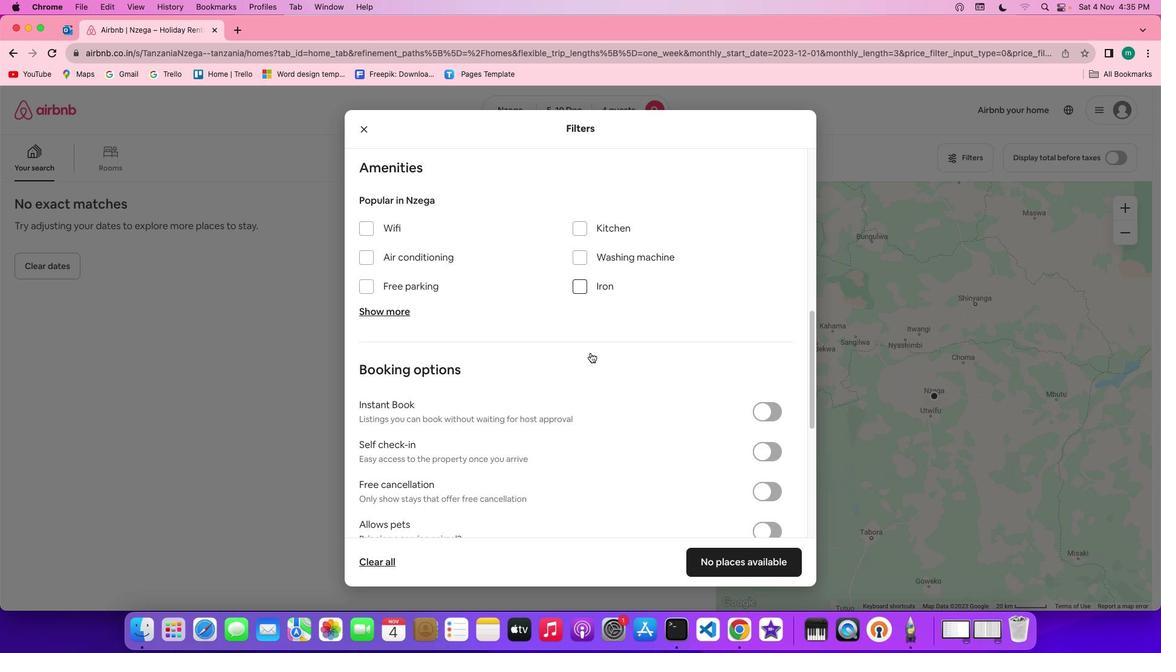 
Action: Mouse moved to (517, 327)
Screenshot: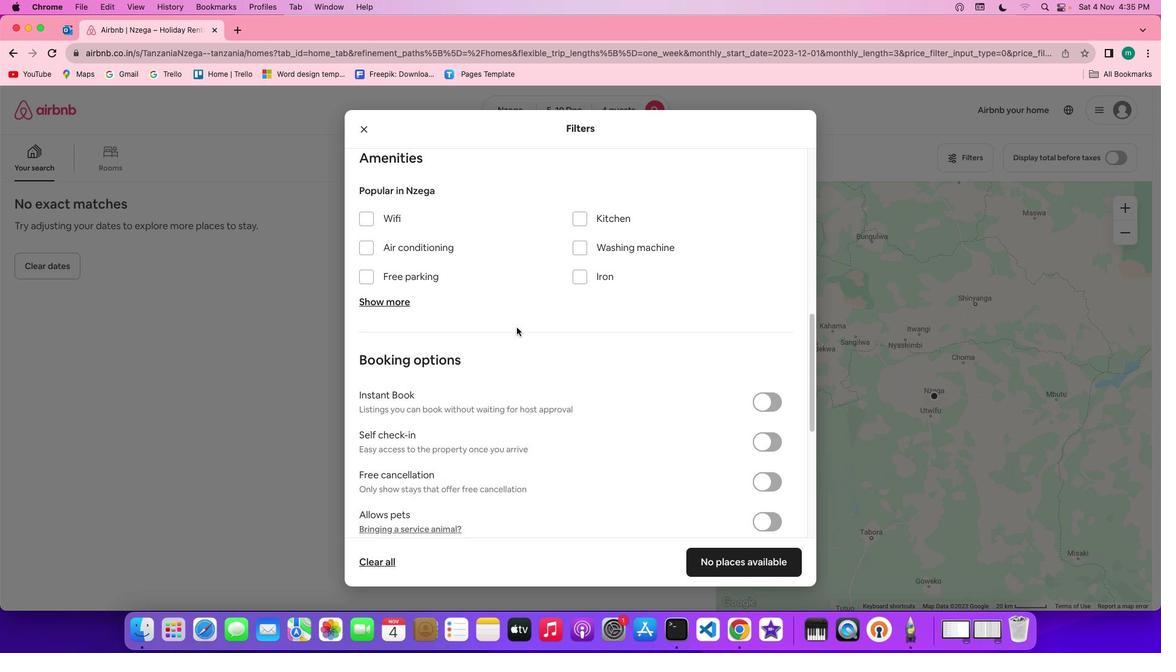
Action: Mouse scrolled (517, 327) with delta (0, 0)
Screenshot: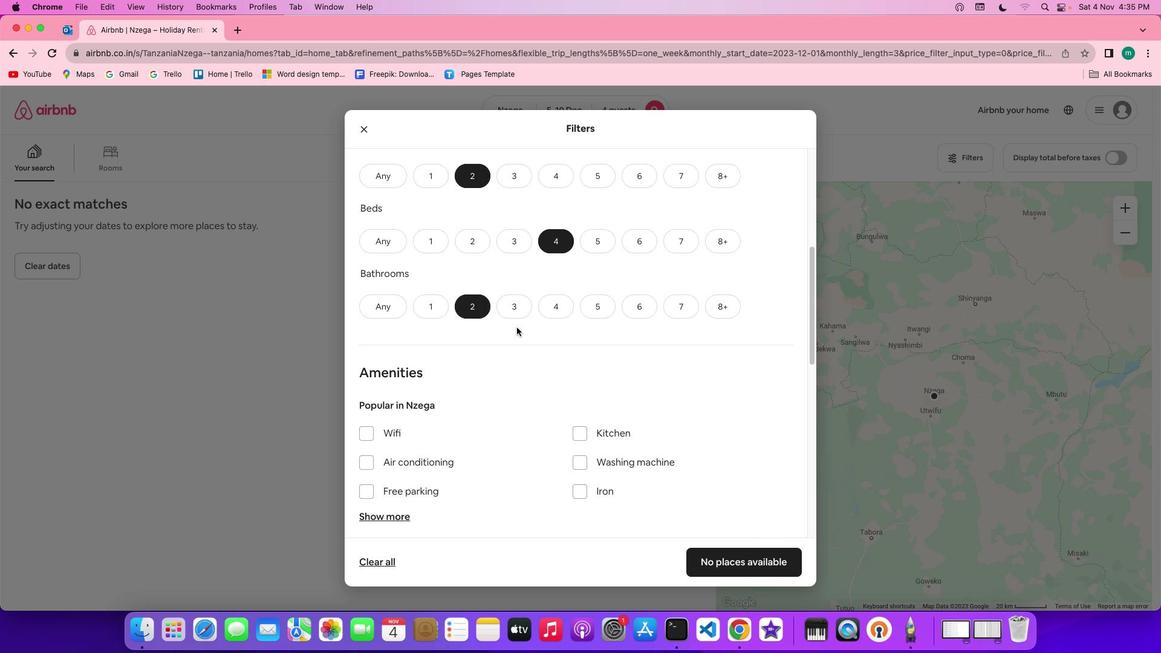 
Action: Mouse scrolled (517, 327) with delta (0, 0)
Screenshot: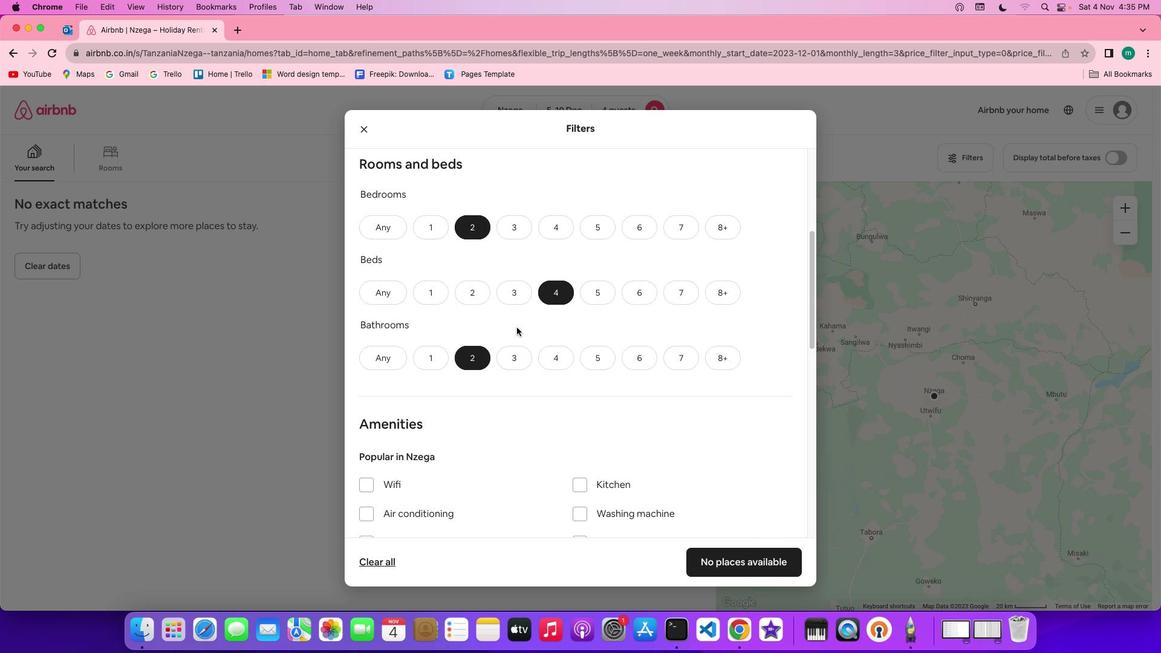 
Action: Mouse scrolled (517, 327) with delta (0, 2)
Screenshot: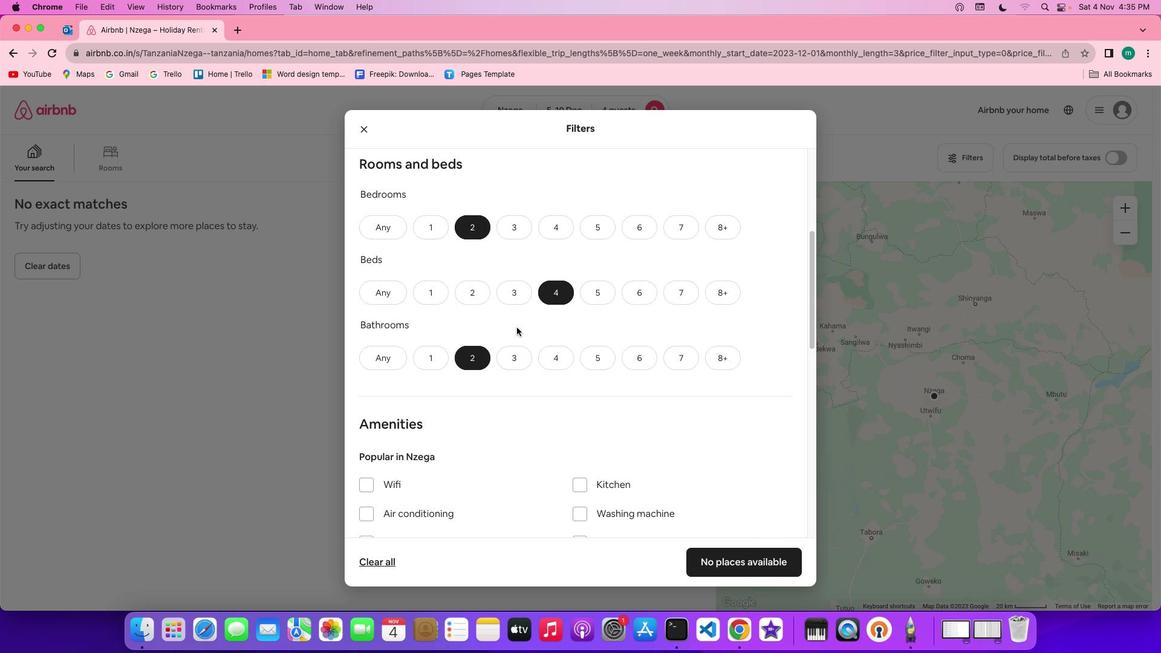 
Action: Mouse scrolled (517, 327) with delta (0, 3)
Screenshot: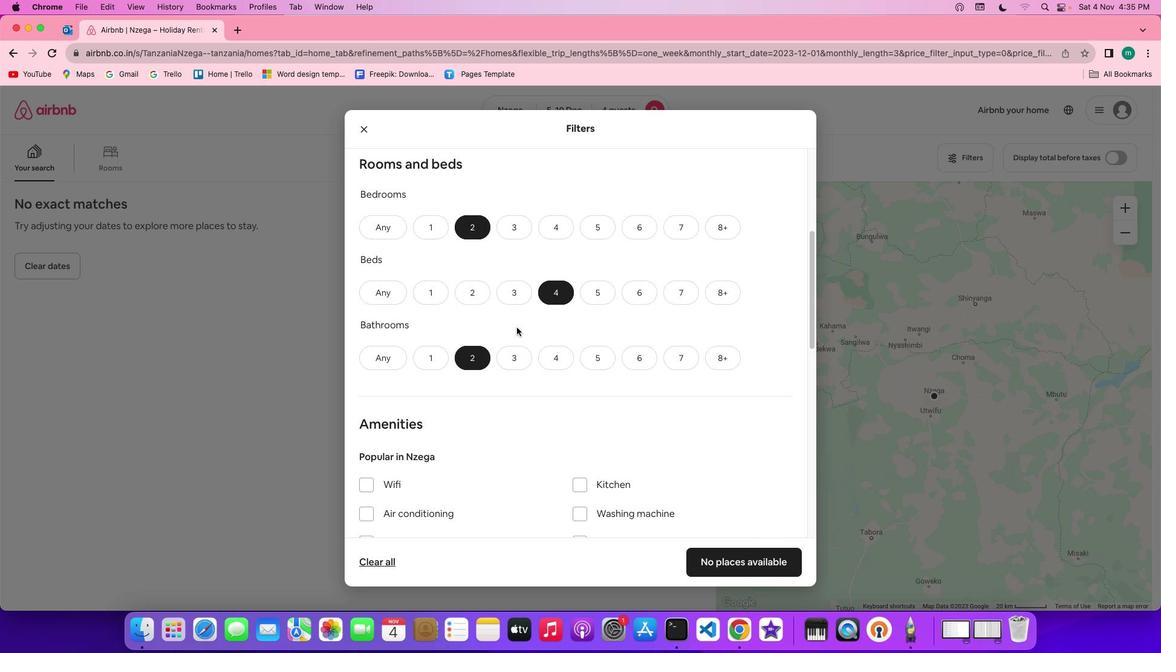 
Action: Mouse scrolled (517, 327) with delta (0, 0)
Screenshot: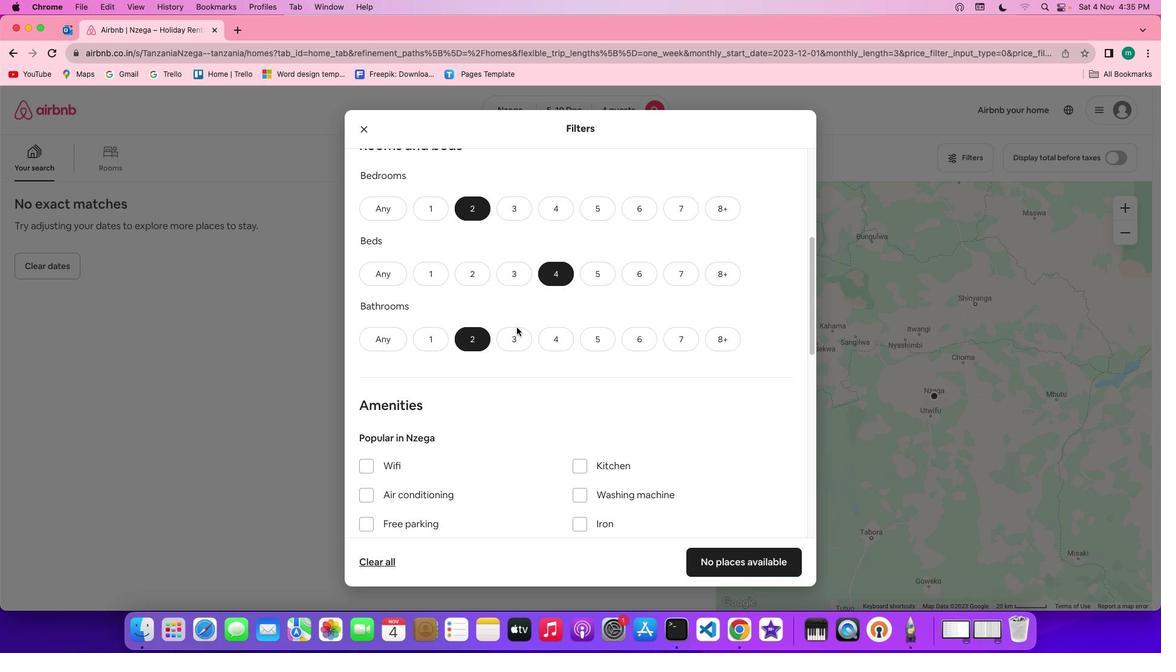 
Action: Mouse scrolled (517, 327) with delta (0, 0)
Screenshot: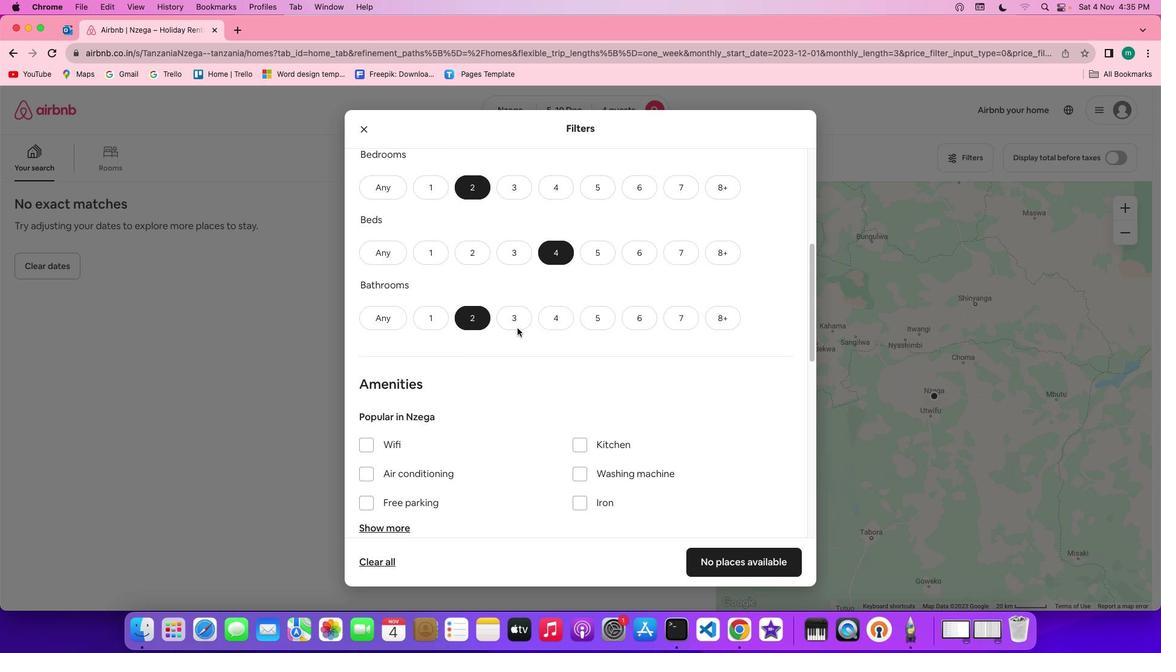 
Action: Mouse scrolled (517, 327) with delta (0, -1)
Screenshot: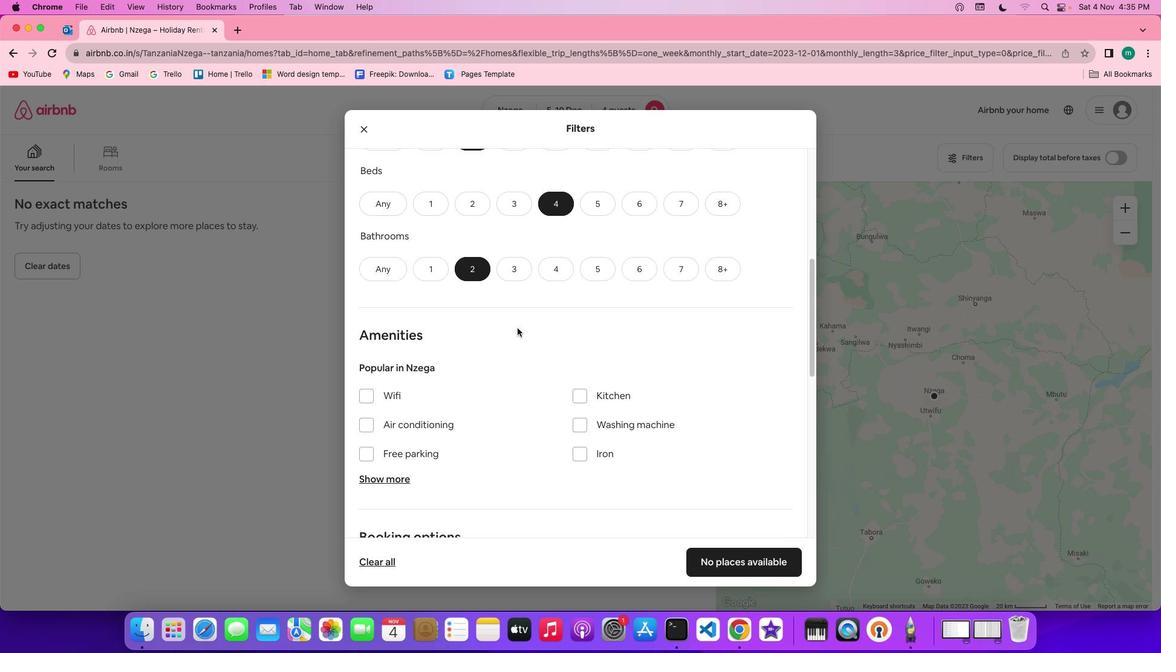
Action: Mouse moved to (517, 327)
Screenshot: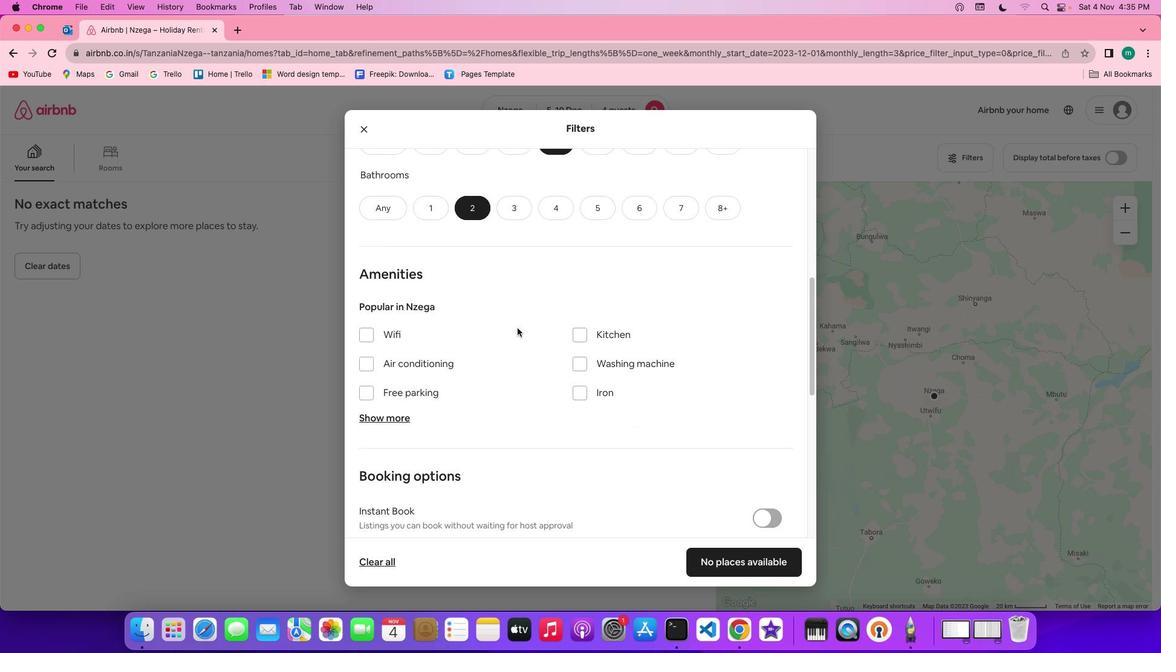 
Action: Mouse scrolled (517, 327) with delta (0, -1)
Screenshot: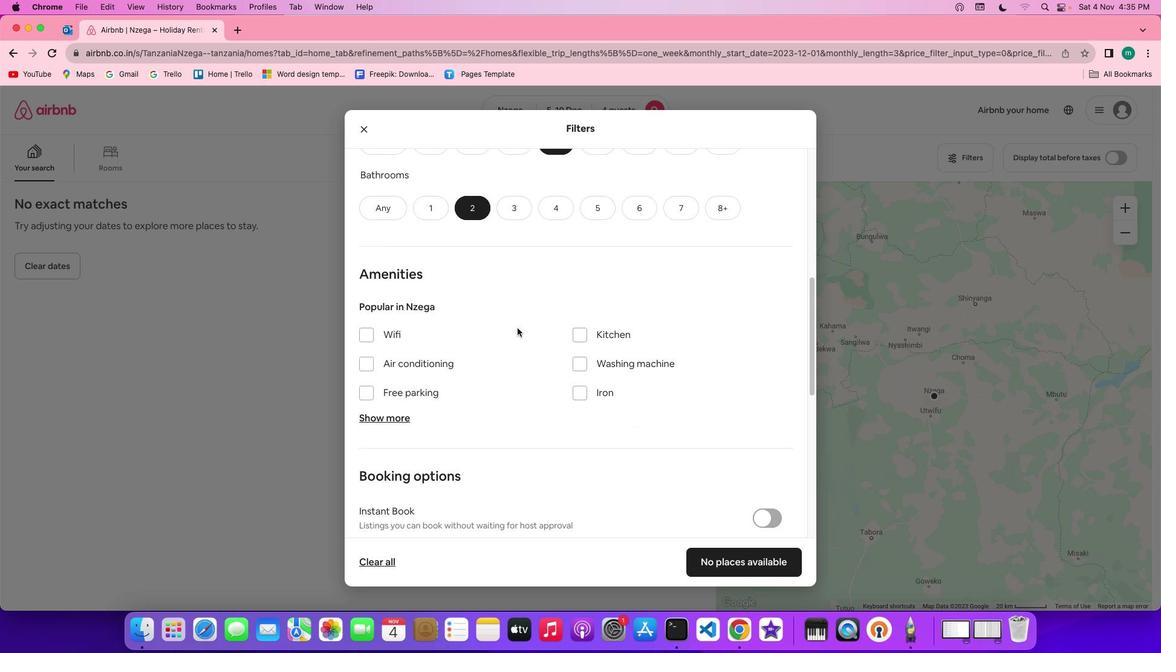 
Action: Mouse scrolled (517, 327) with delta (0, 0)
Screenshot: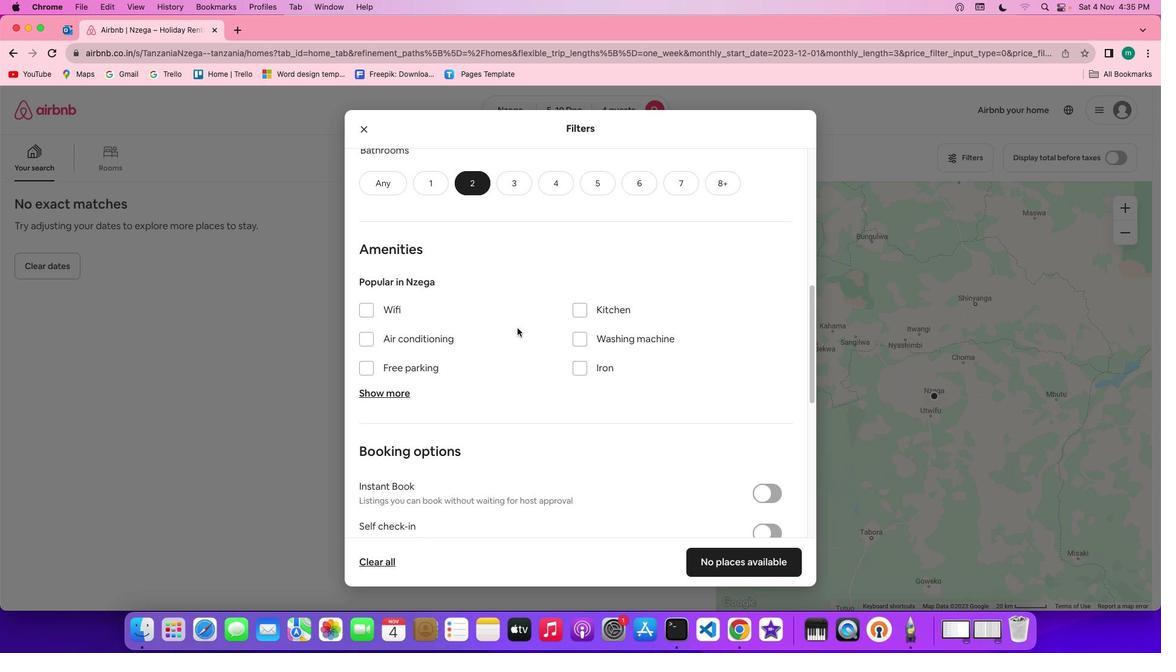 
Action: Mouse scrolled (517, 327) with delta (0, 0)
Screenshot: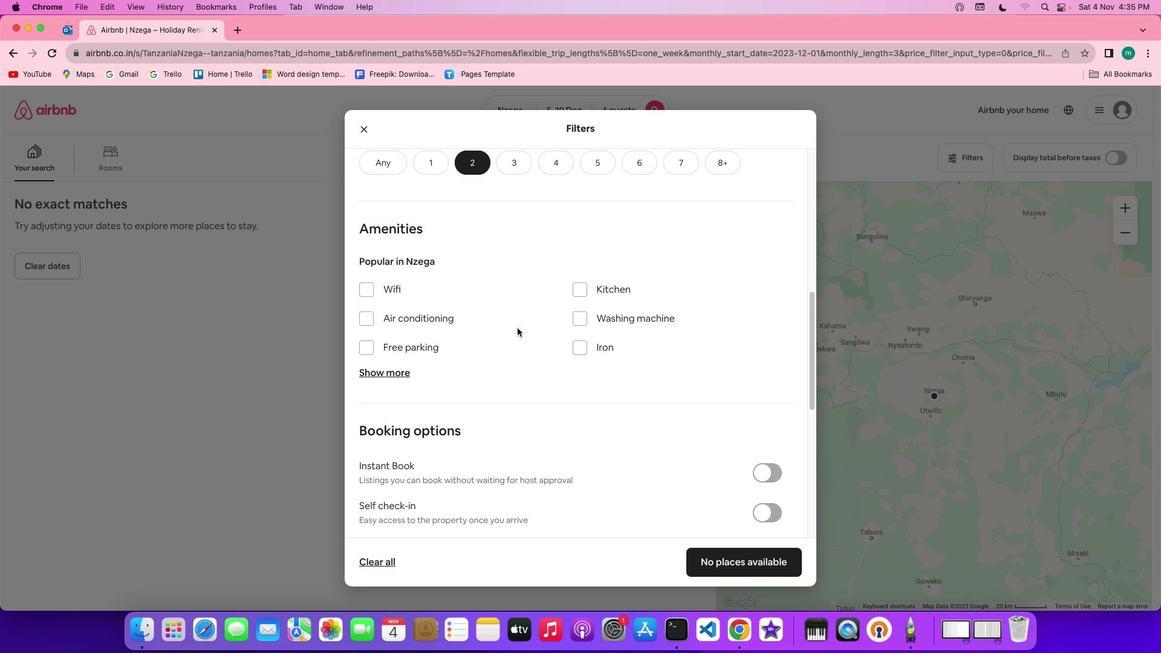 
Action: Mouse scrolled (517, 327) with delta (0, -1)
Screenshot: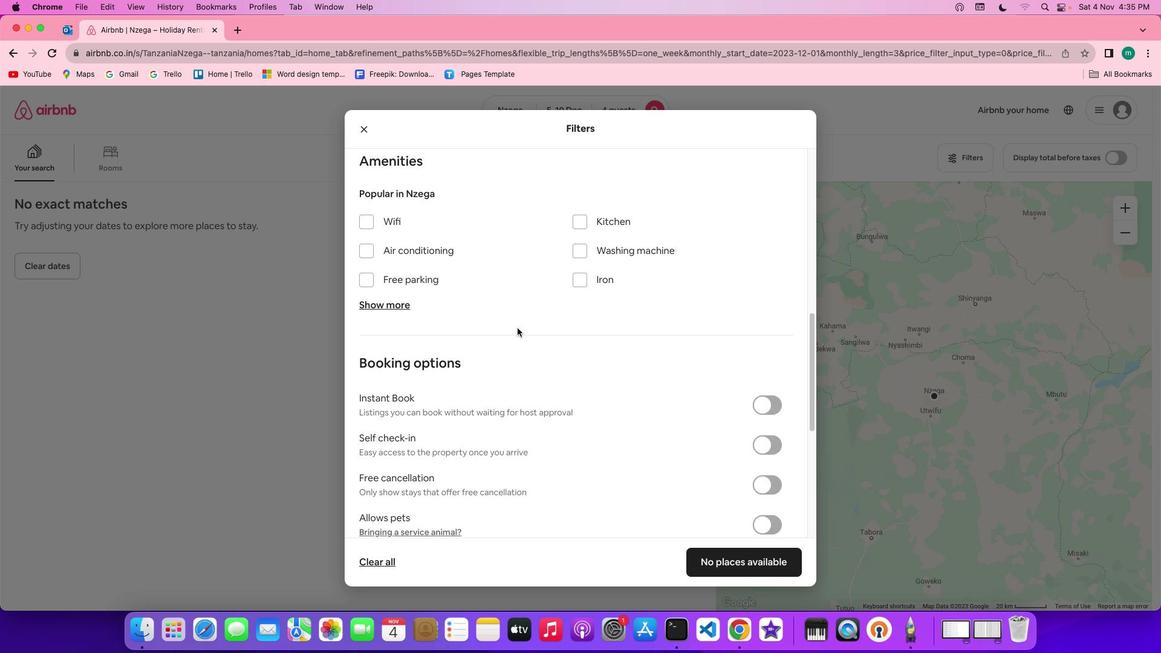 
Action: Mouse scrolled (517, 327) with delta (0, -1)
Screenshot: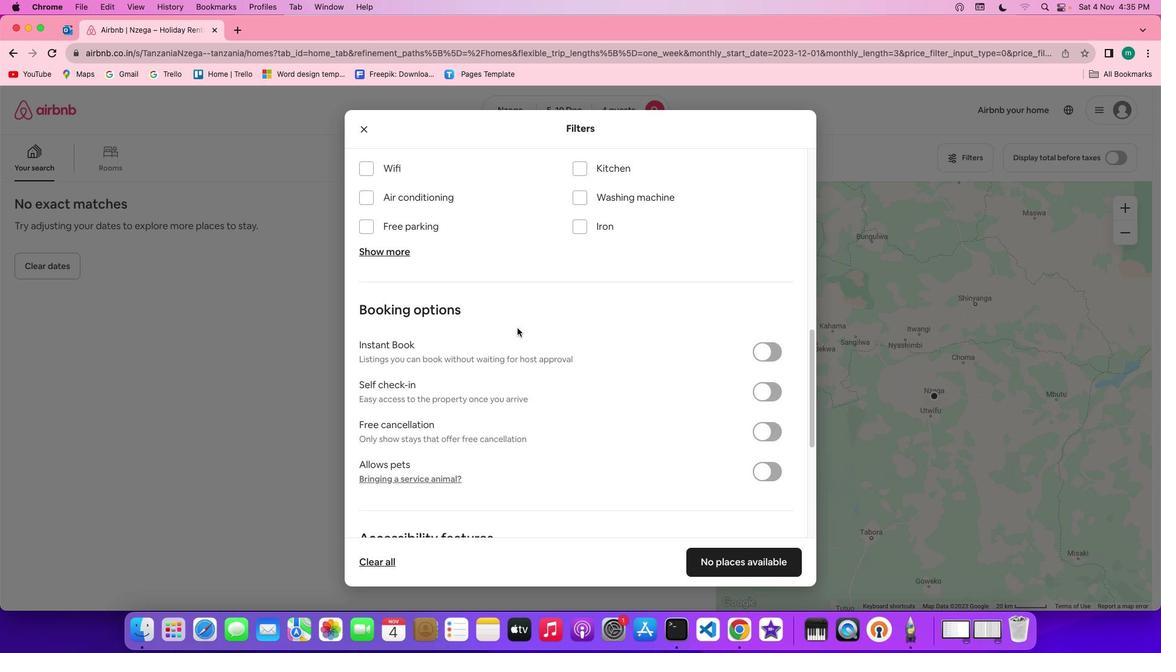 
Action: Mouse moved to (580, 367)
Screenshot: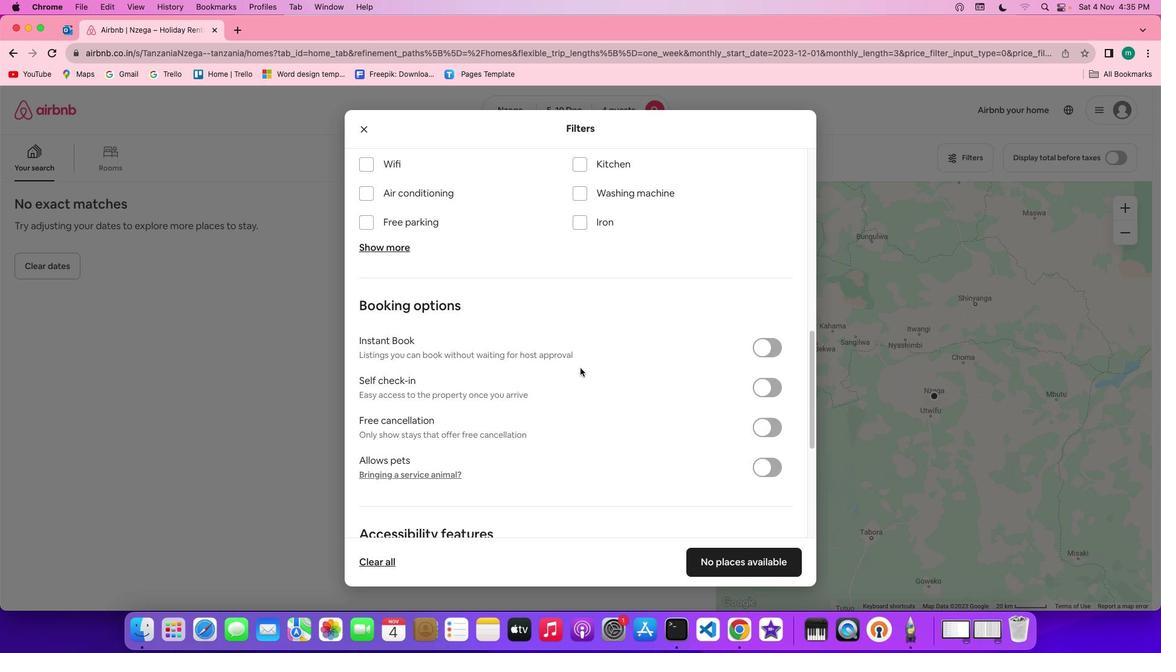 
Action: Mouse scrolled (580, 367) with delta (0, 0)
Screenshot: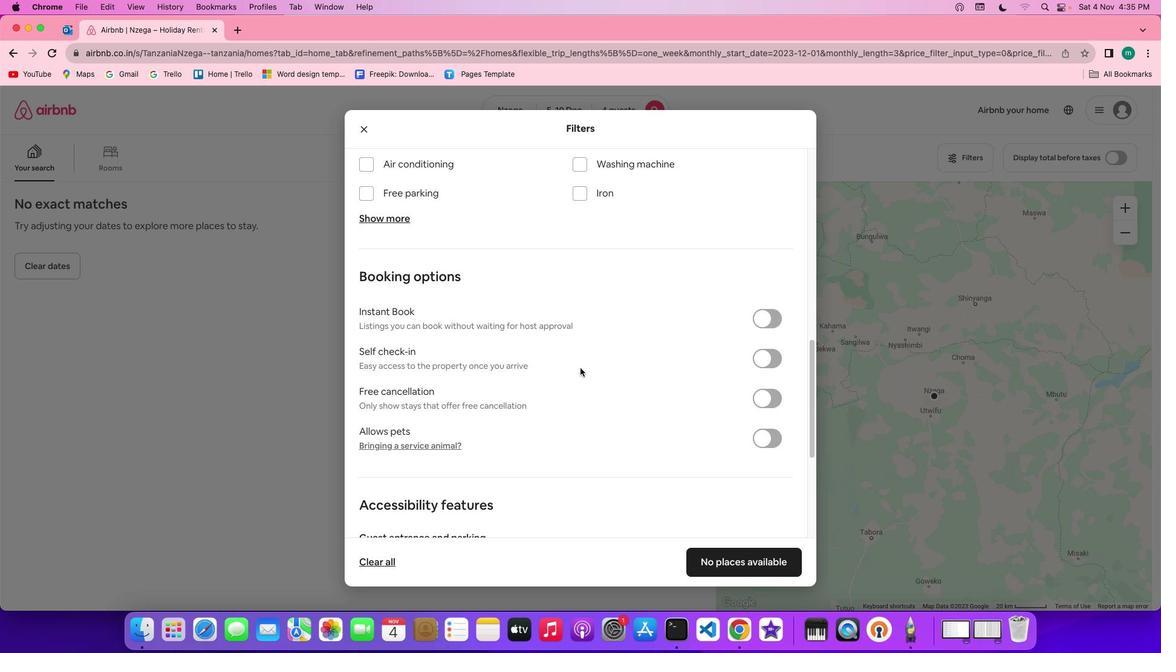 
Action: Mouse scrolled (580, 367) with delta (0, 0)
Screenshot: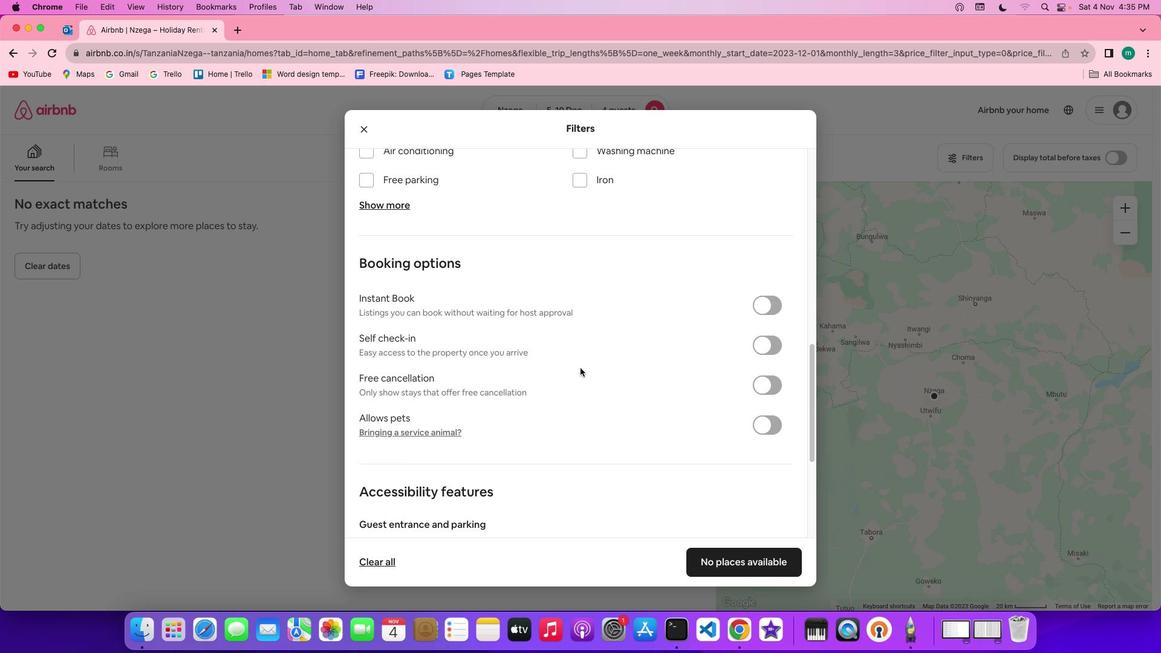 
Action: Mouse scrolled (580, 367) with delta (0, -1)
Screenshot: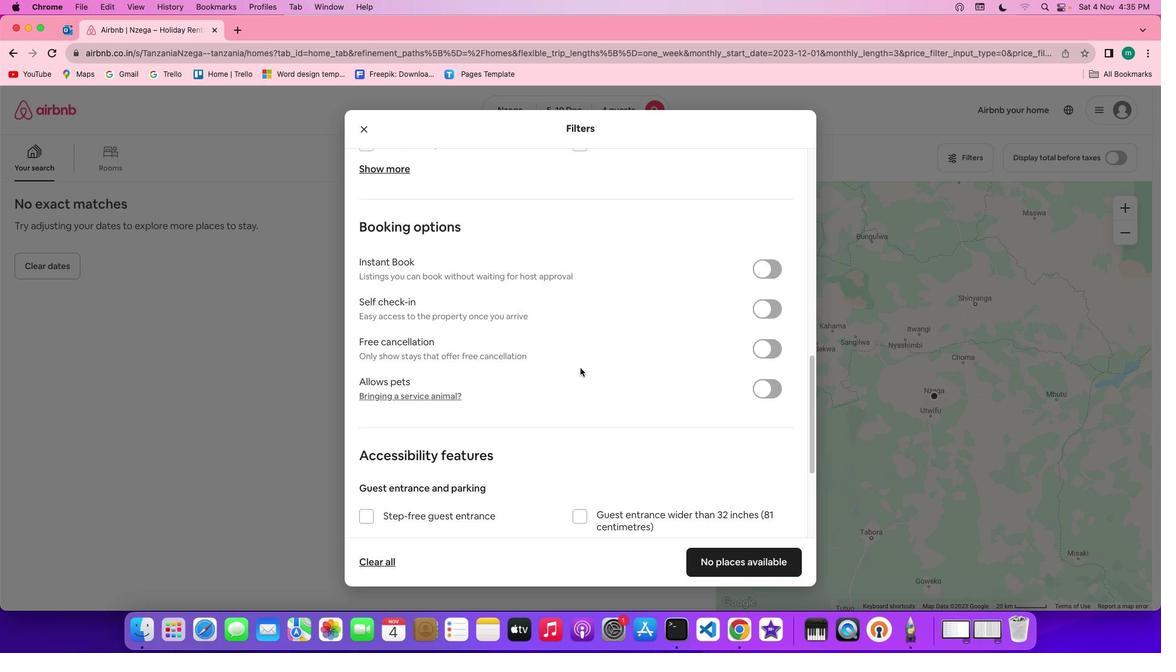 
Action: Mouse scrolled (580, 367) with delta (0, -1)
Screenshot: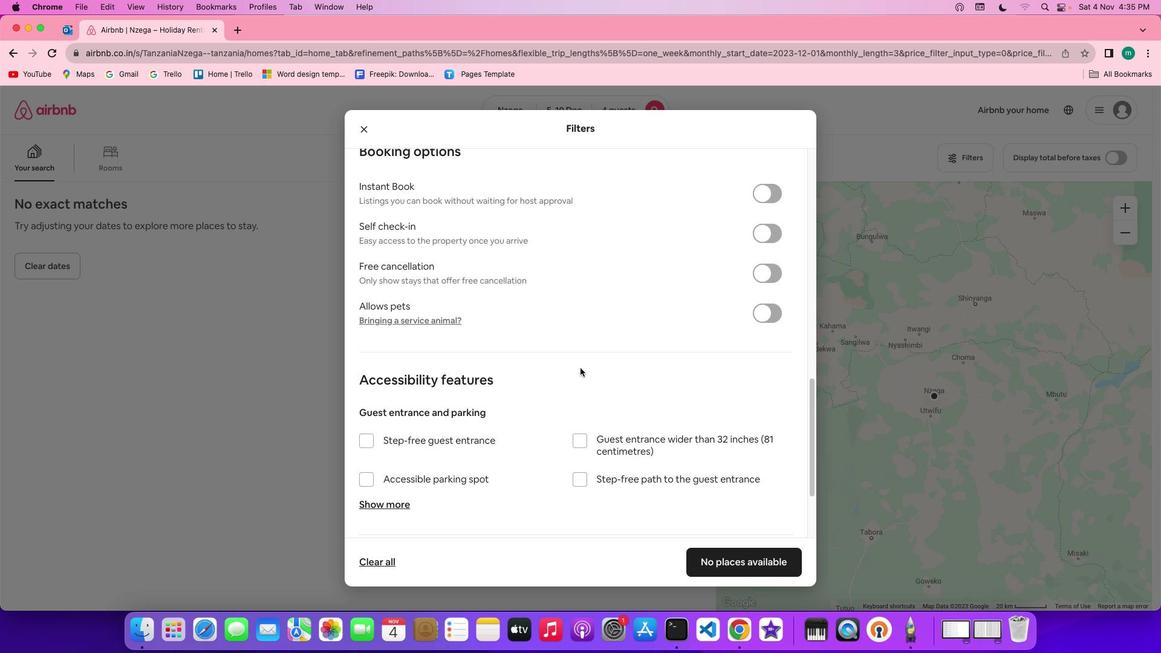 
Action: Mouse moved to (581, 369)
Screenshot: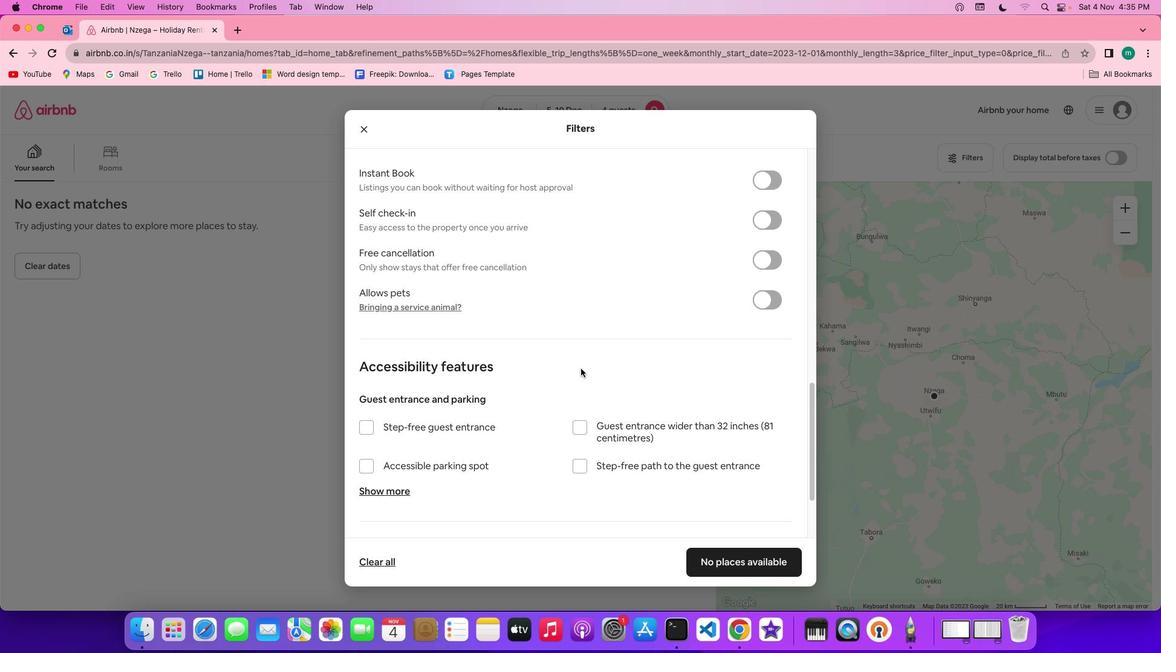 
Action: Mouse scrolled (581, 369) with delta (0, 0)
Screenshot: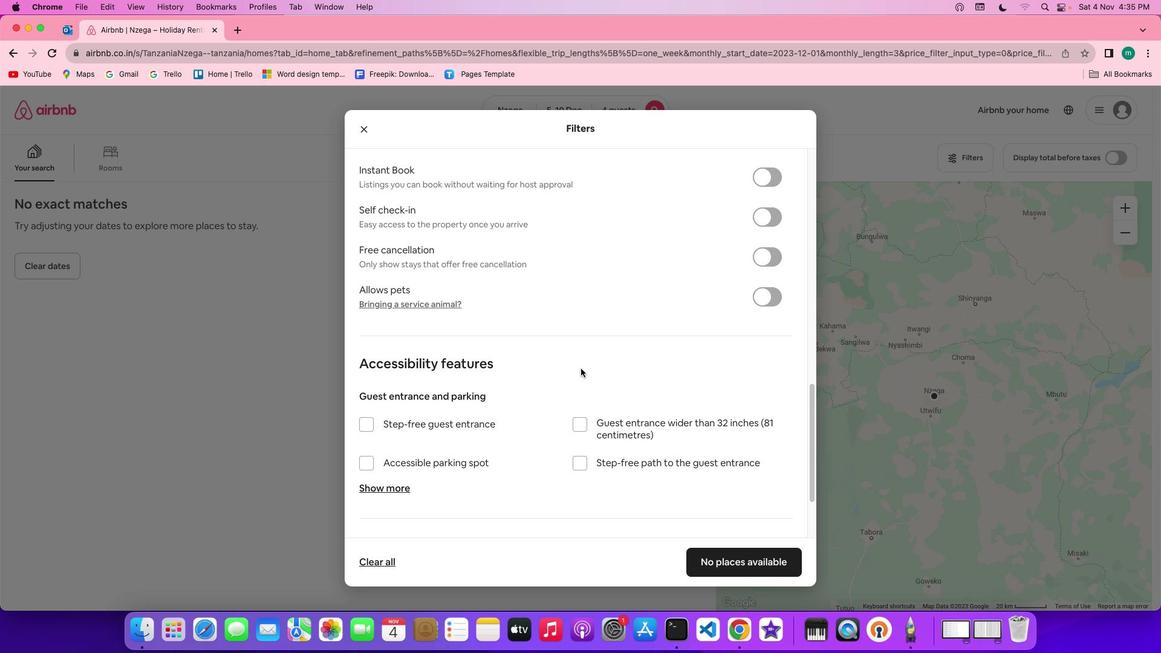 
Action: Mouse scrolled (581, 369) with delta (0, 0)
Screenshot: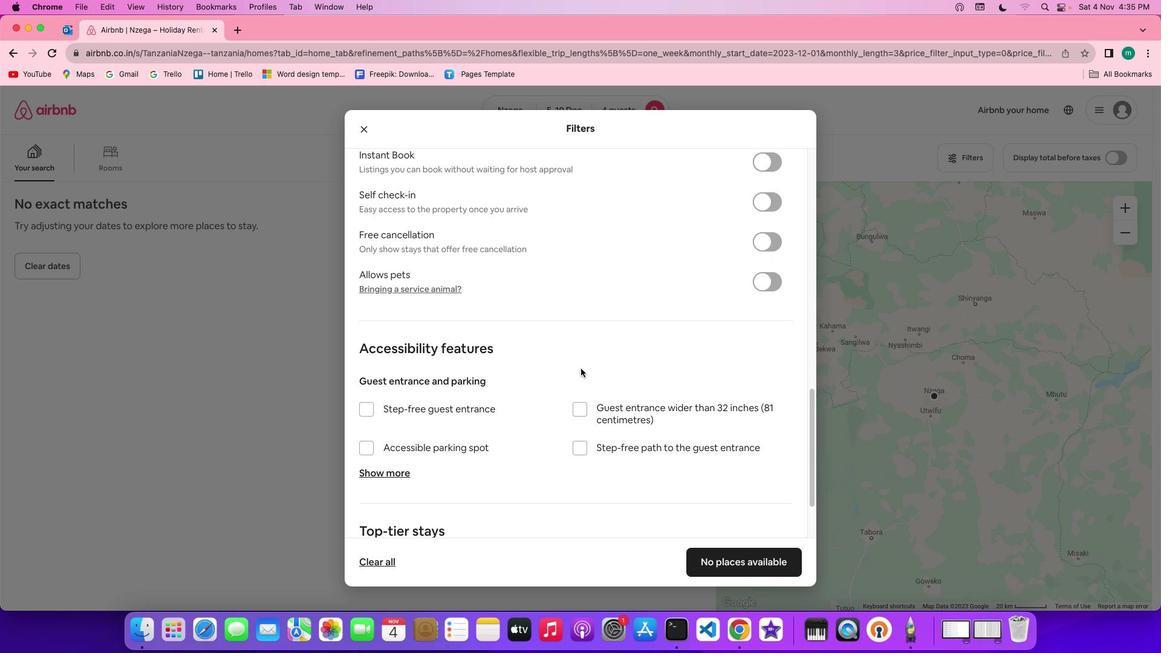 
Action: Mouse scrolled (581, 369) with delta (0, 0)
Screenshot: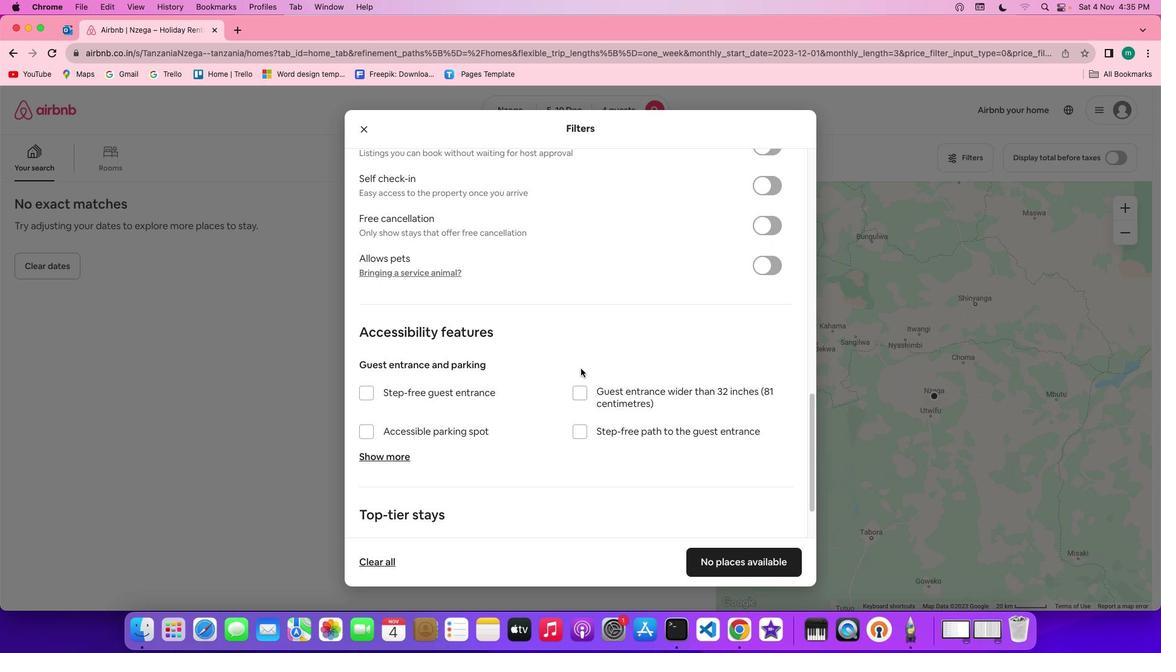 
Action: Mouse scrolled (581, 369) with delta (0, 0)
Screenshot: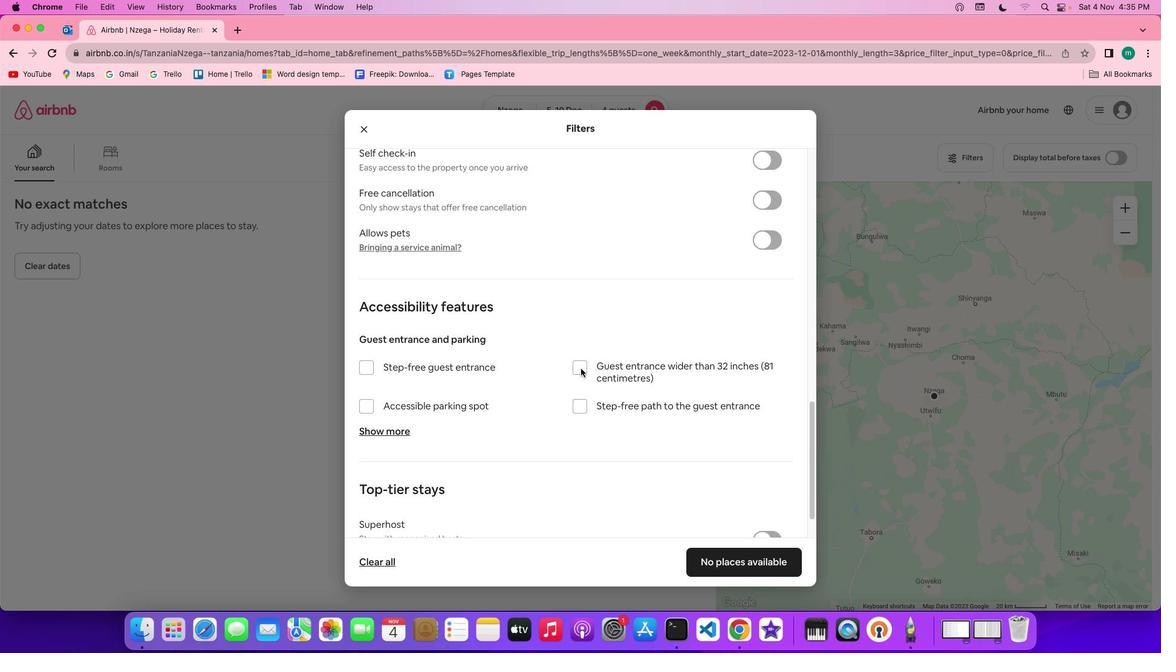 
Action: Mouse moved to (611, 388)
Screenshot: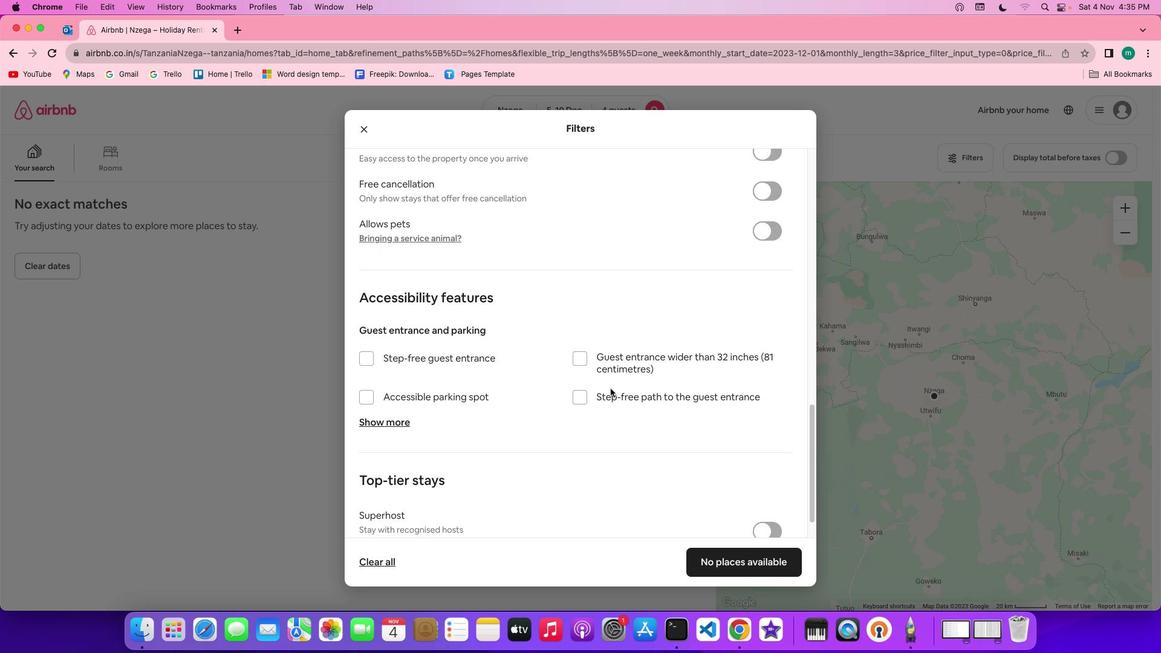 
Action: Mouse scrolled (611, 388) with delta (0, 0)
Screenshot: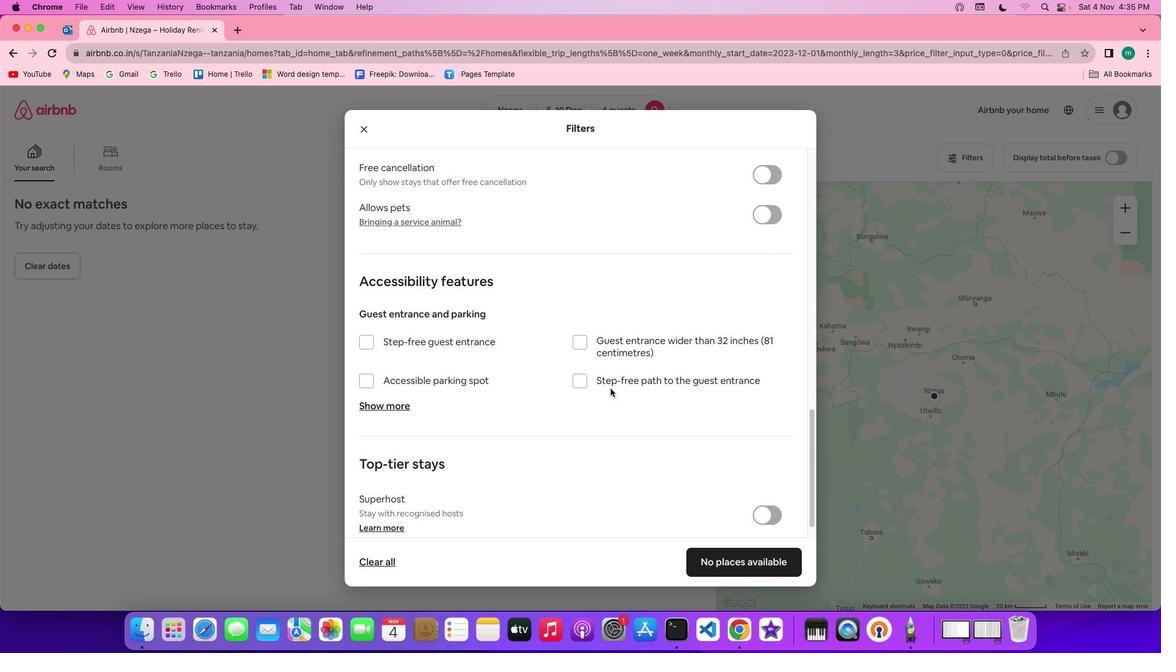 
Action: Mouse scrolled (611, 388) with delta (0, 0)
Screenshot: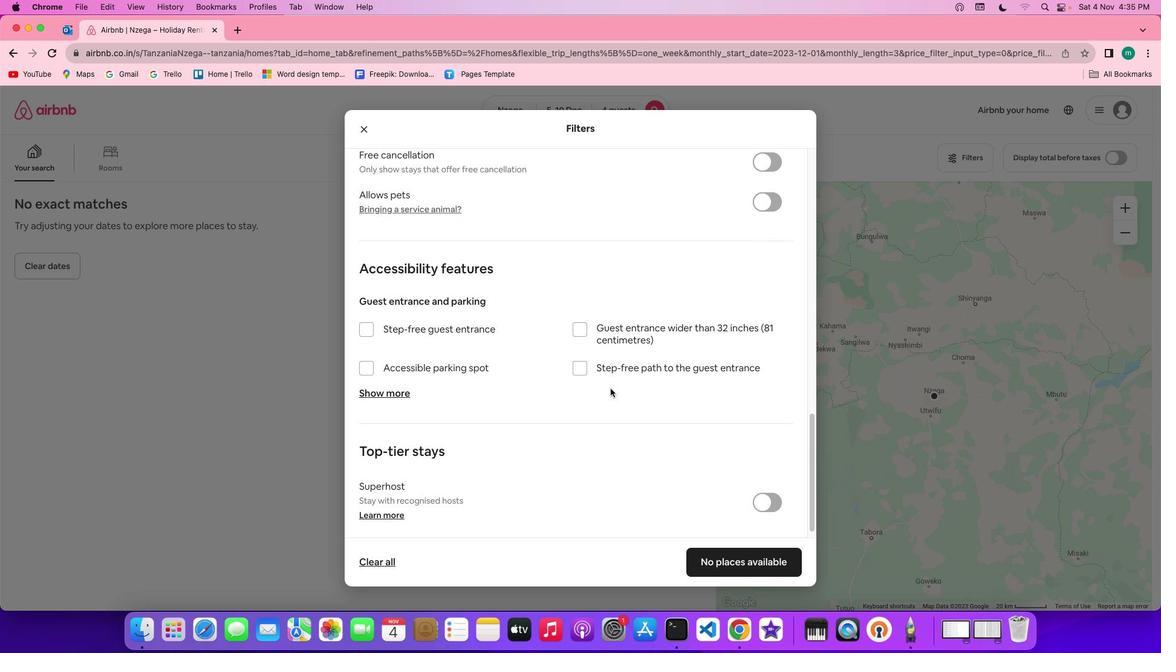 
Action: Mouse scrolled (611, 388) with delta (0, -1)
Screenshot: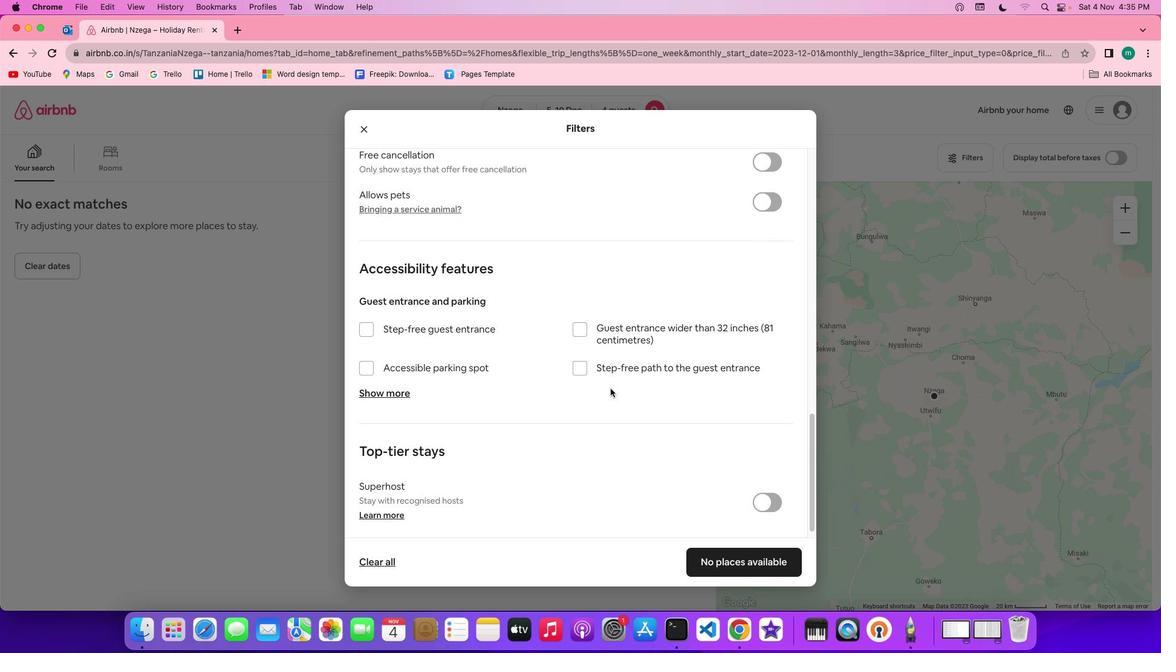 
Action: Mouse scrolled (611, 388) with delta (0, -3)
Screenshot: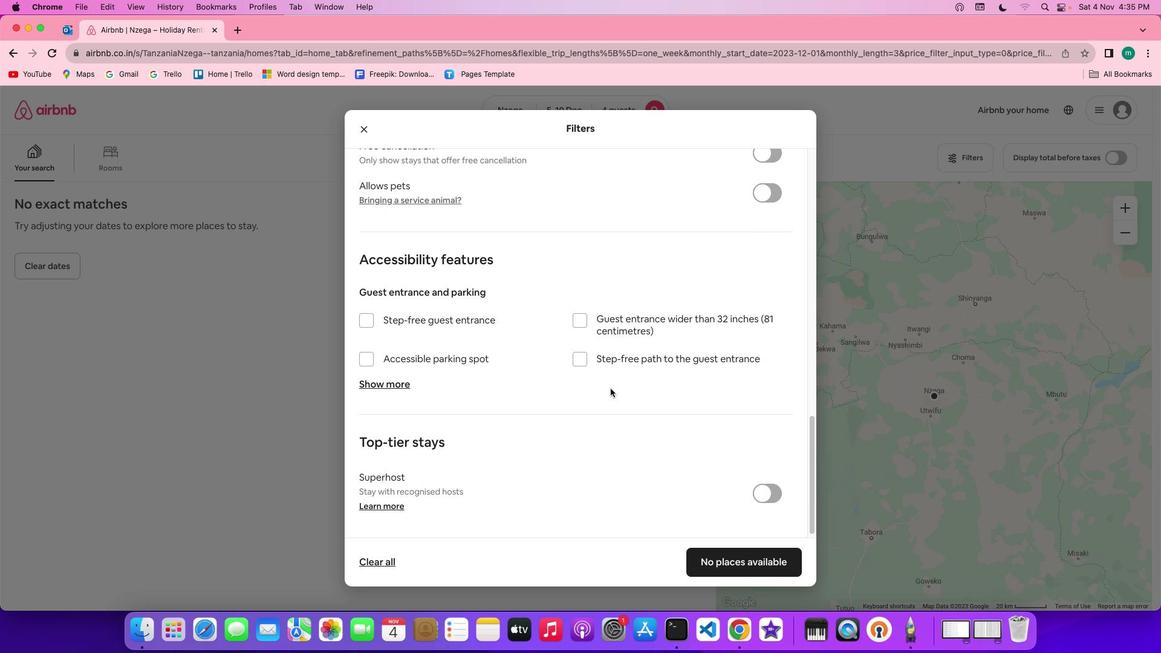 
Action: Mouse scrolled (611, 388) with delta (0, -3)
Screenshot: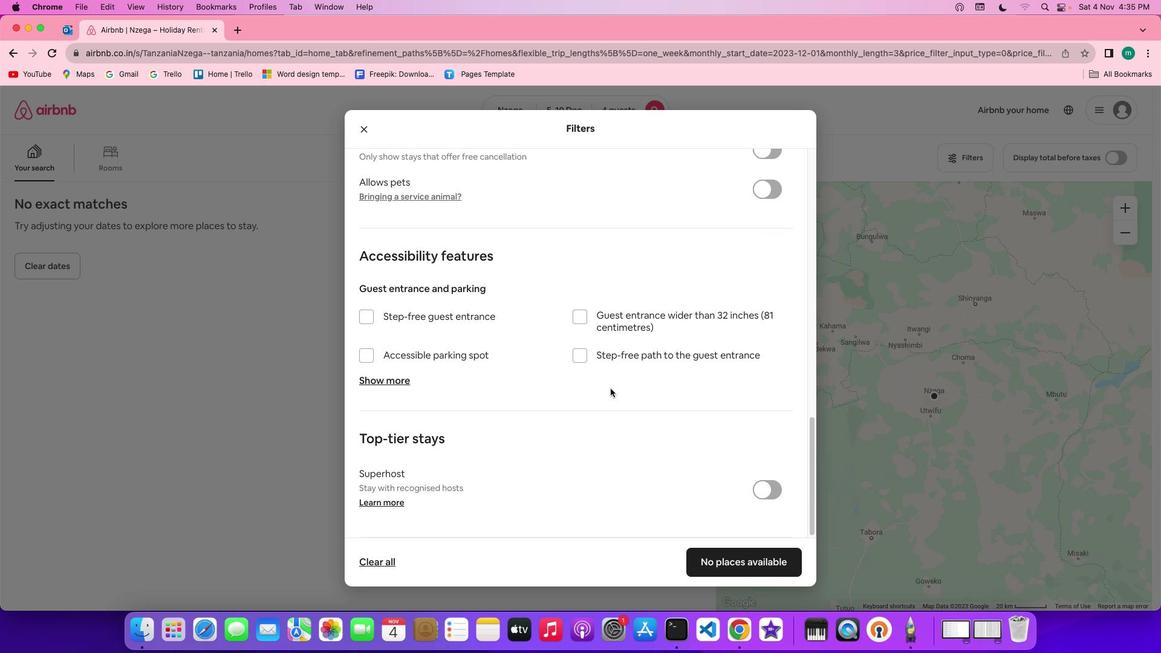 
Action: Mouse scrolled (611, 388) with delta (0, 0)
Screenshot: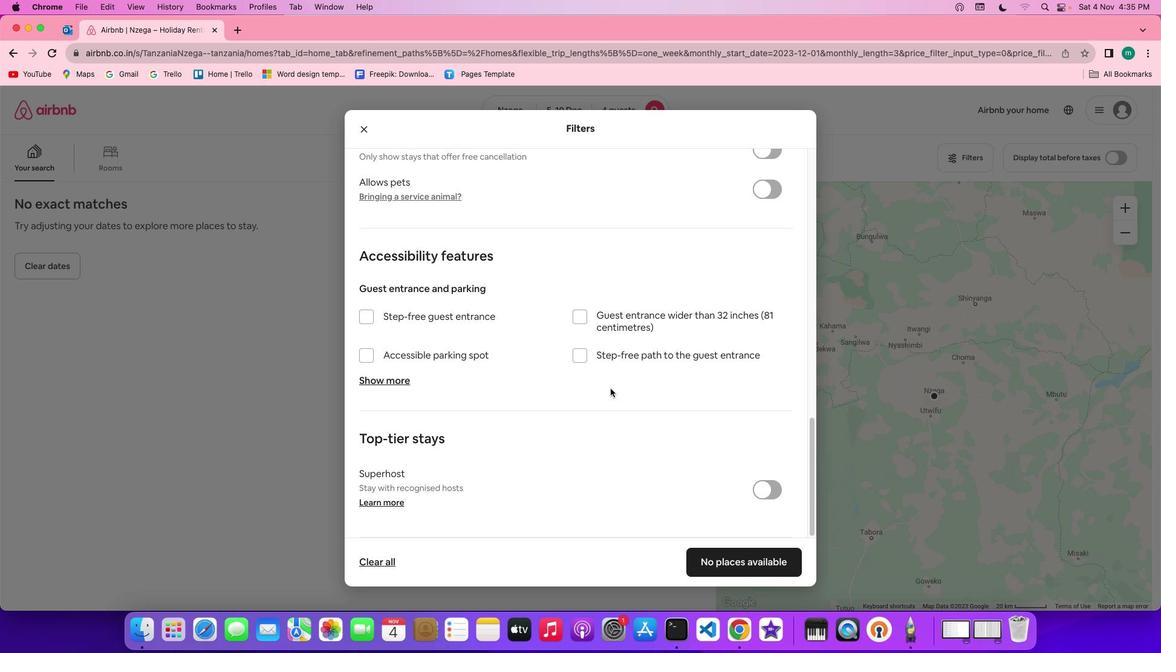 
Action: Mouse scrolled (611, 388) with delta (0, 0)
Screenshot: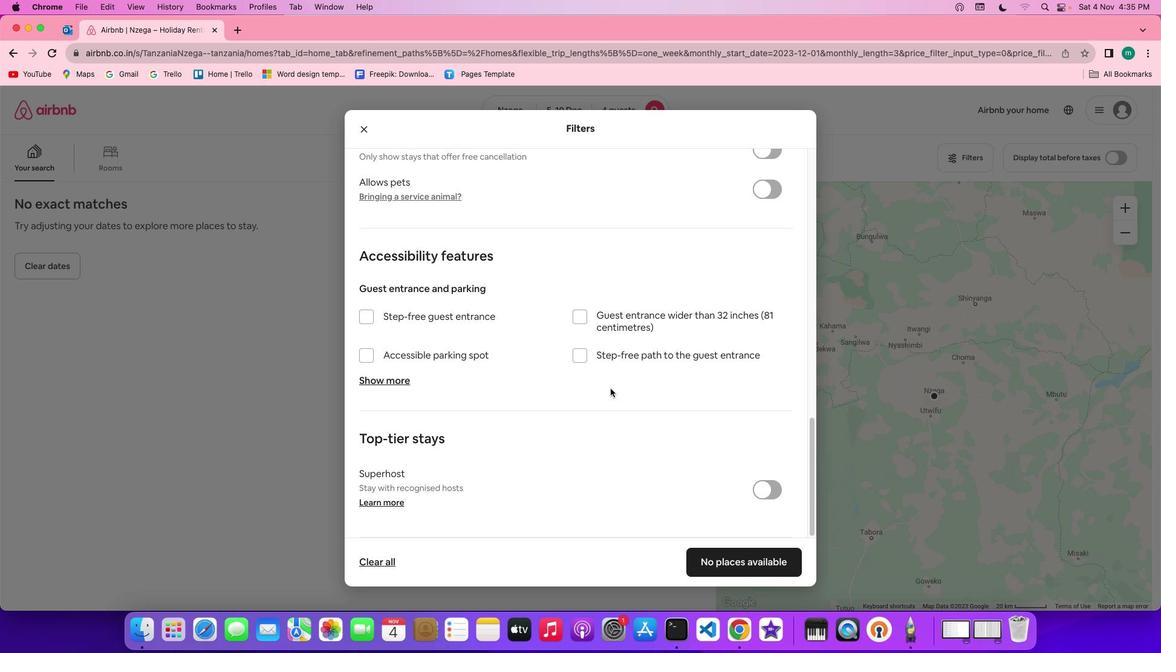 
Action: Mouse scrolled (611, 388) with delta (0, -2)
Screenshot: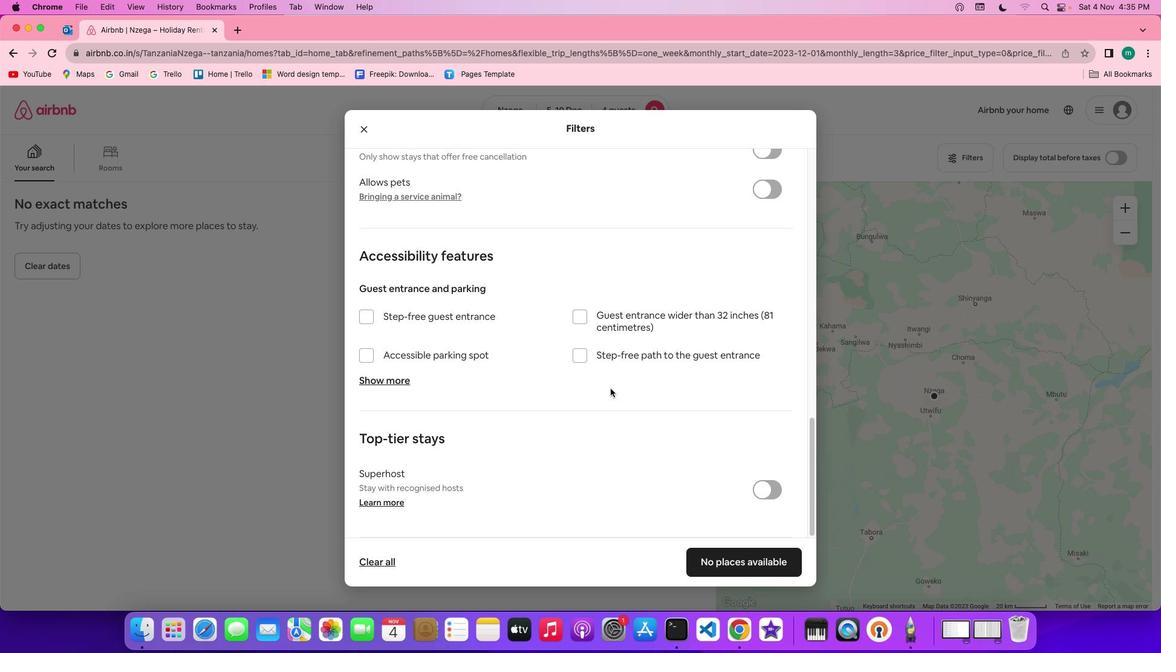 
Action: Mouse scrolled (611, 388) with delta (0, -3)
Screenshot: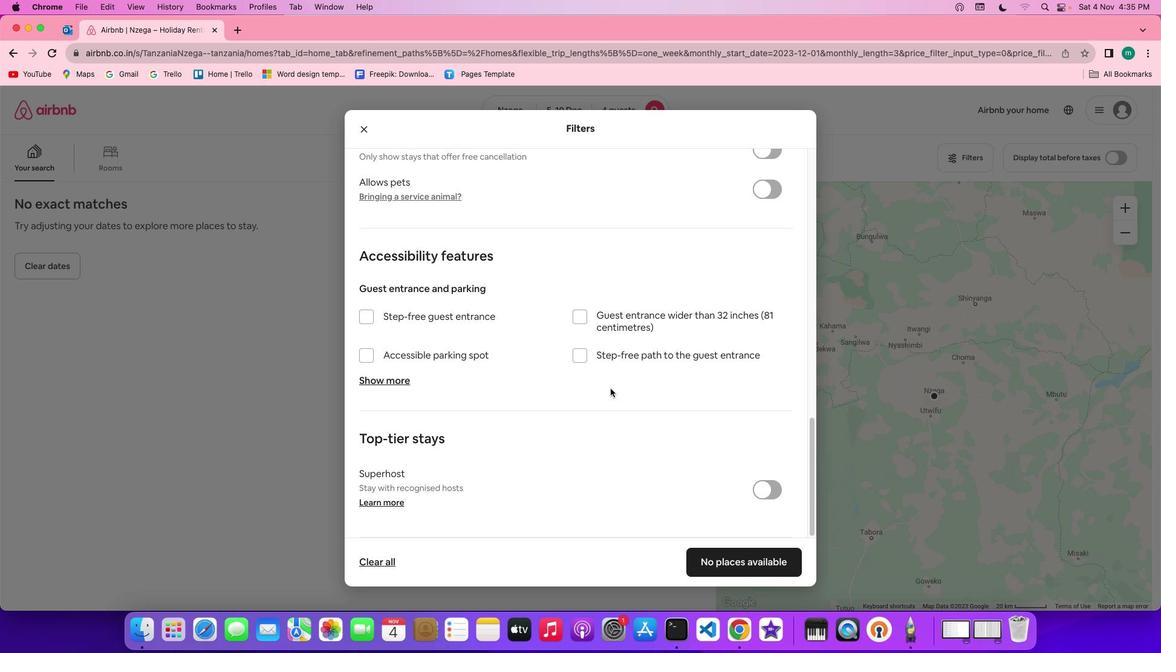 
Action: Mouse scrolled (611, 388) with delta (0, -3)
Screenshot: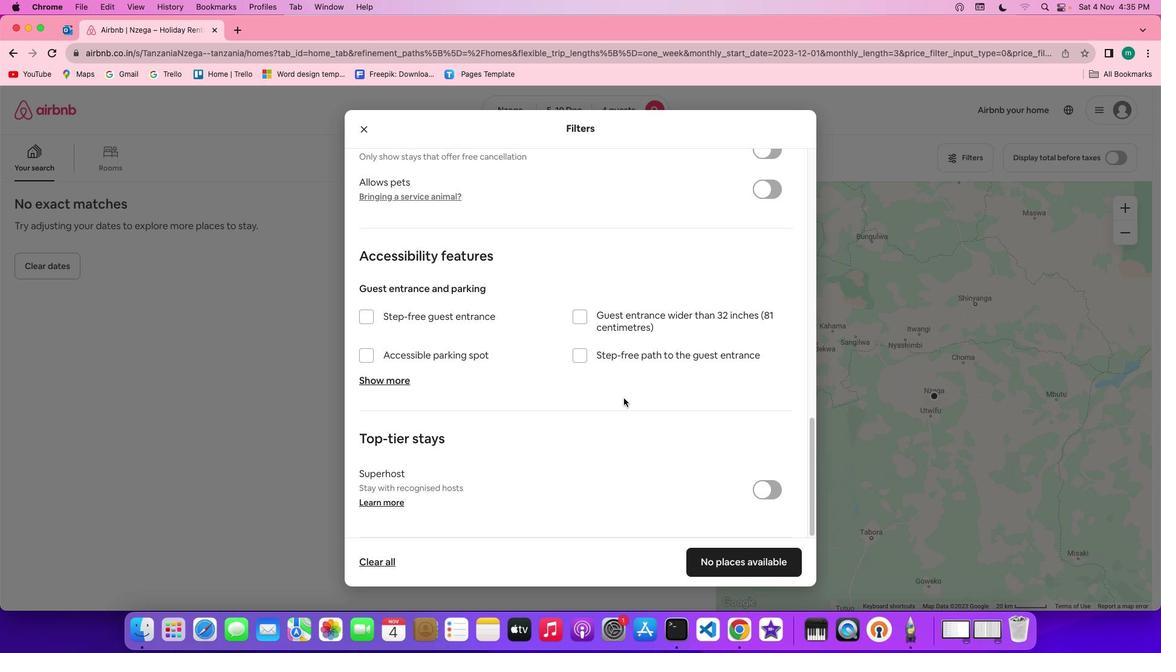 
Action: Mouse scrolled (611, 388) with delta (0, -3)
Screenshot: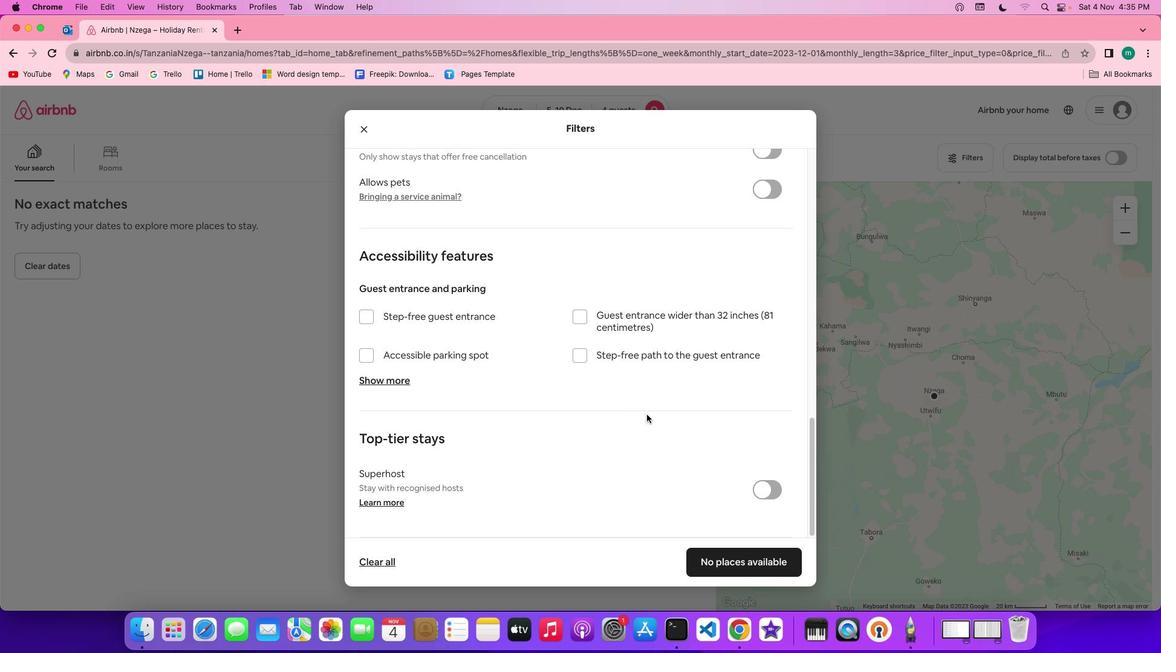 
Action: Mouse moved to (770, 560)
Screenshot: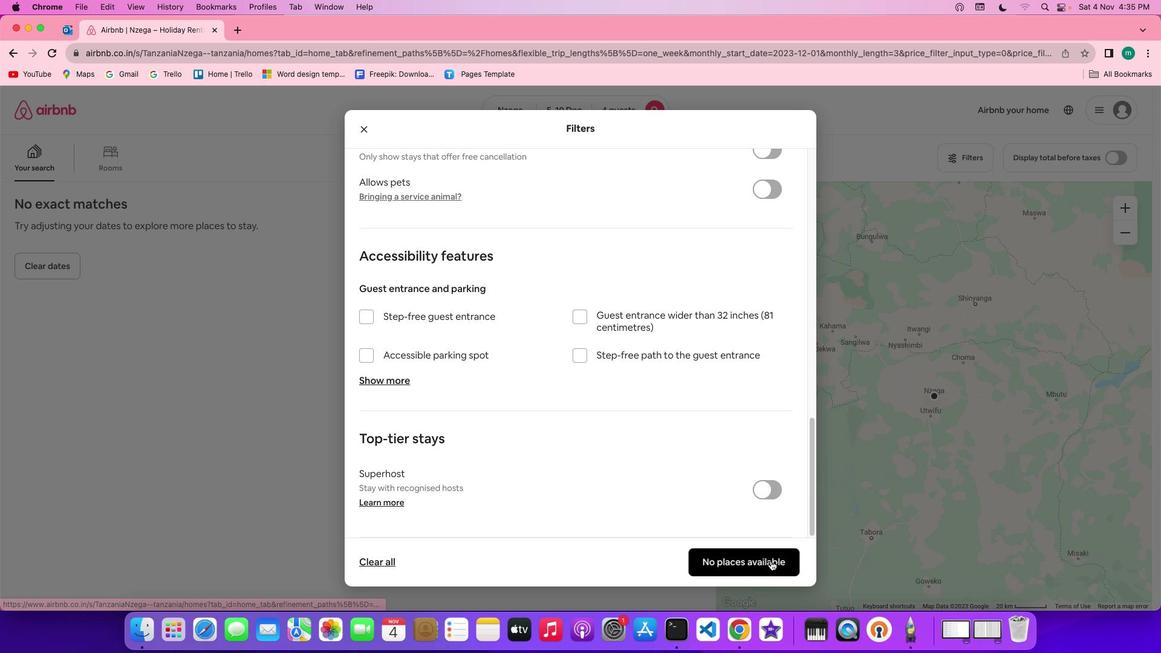 
Action: Mouse pressed left at (770, 560)
Screenshot: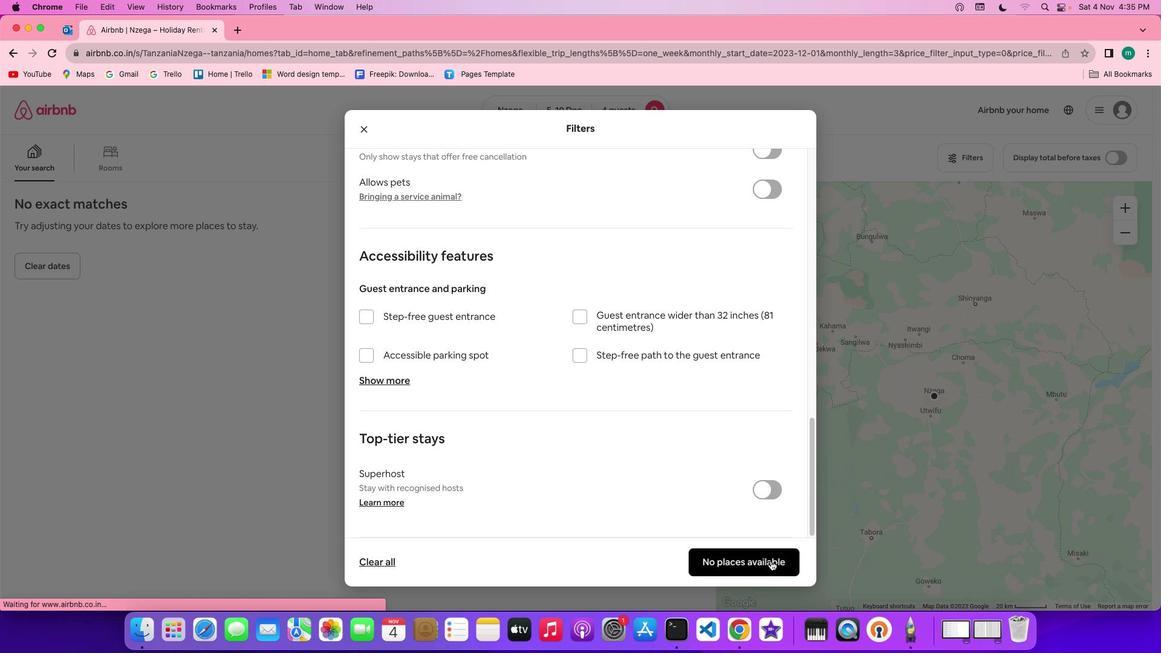 
Action: Mouse moved to (197, 354)
Screenshot: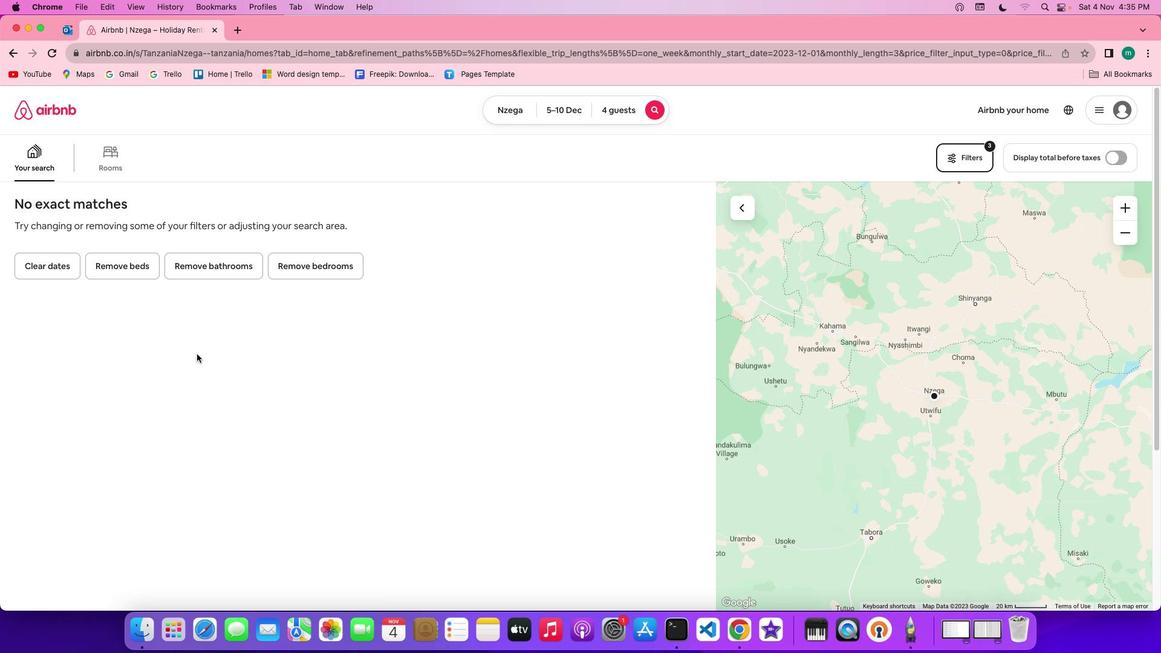 
